 Task: Search one way flight ticket for 1 adult, 1 child, 1 infant in seat in premium economy from Clarksburg: North Central West Virginia Airport (was Harrison-marion Regional) to Fort Wayne: Fort Wayne International Airport on 8-4-2023. Choice of flights is Delta. Number of bags: 1 checked bag. Price is upto 96000. Outbound departure time preference is 18:30.
Action: Mouse moved to (294, 256)
Screenshot: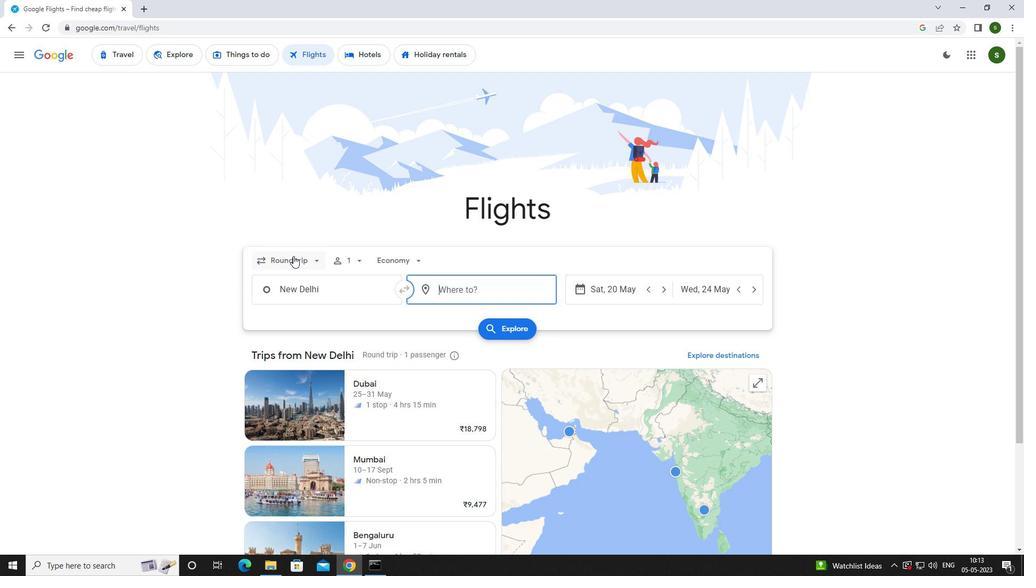 
Action: Mouse pressed left at (294, 256)
Screenshot: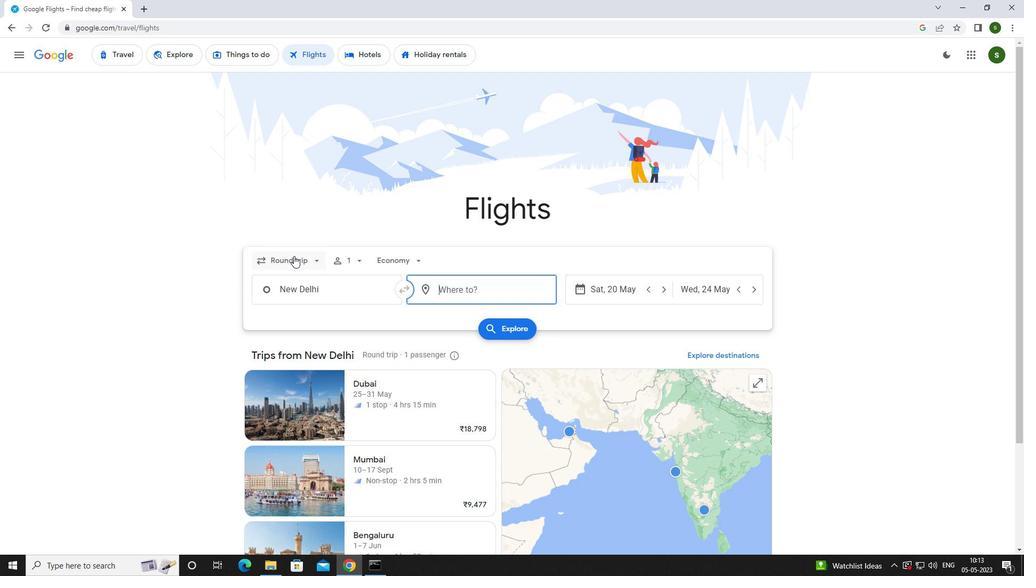 
Action: Mouse moved to (296, 311)
Screenshot: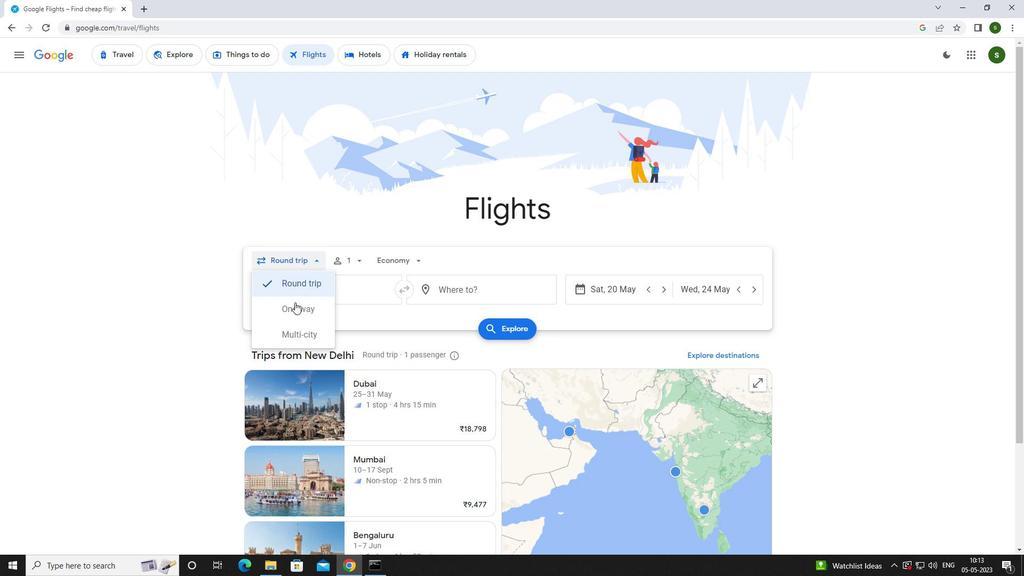 
Action: Mouse pressed left at (296, 311)
Screenshot: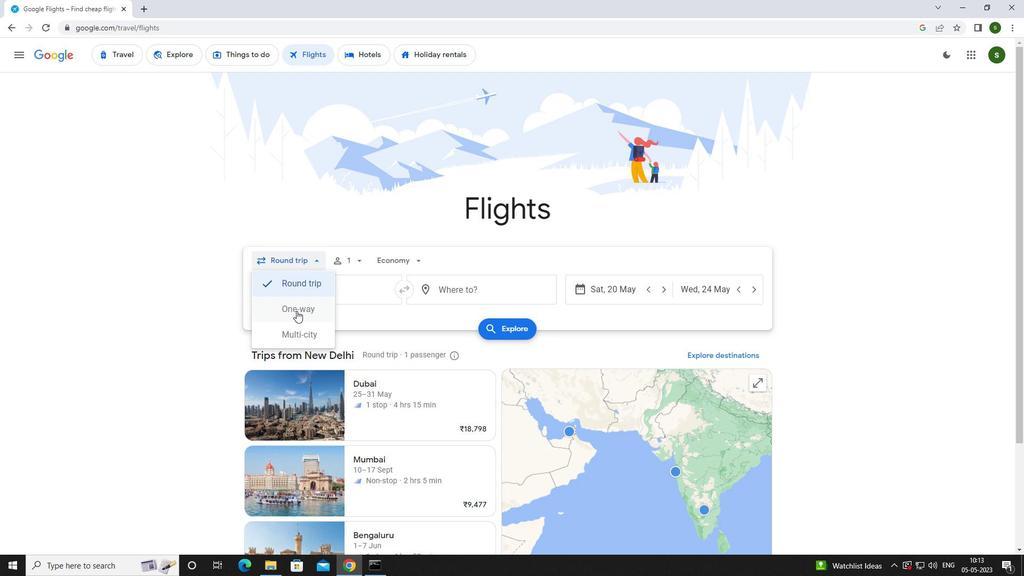 
Action: Mouse moved to (355, 262)
Screenshot: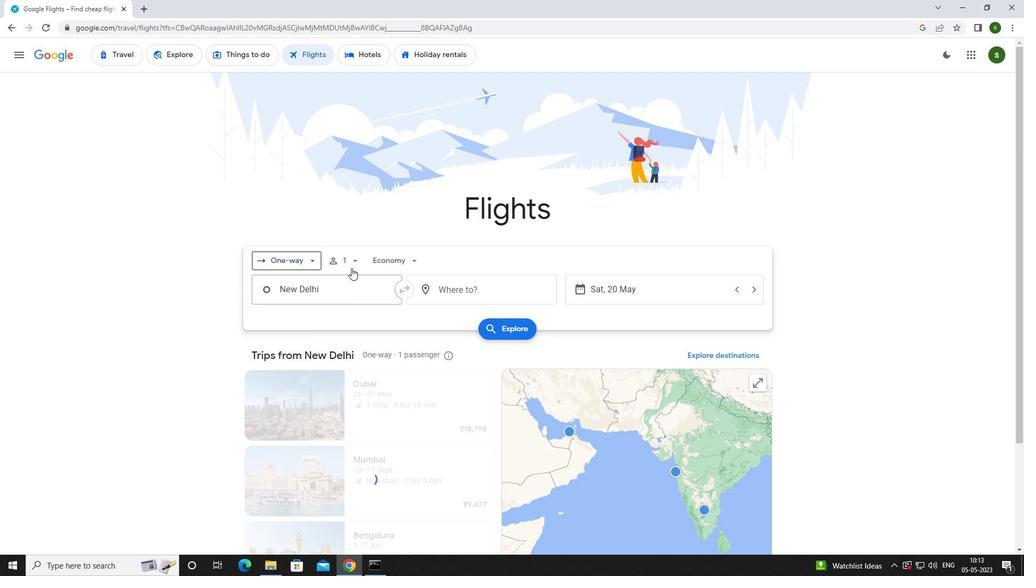 
Action: Mouse pressed left at (355, 262)
Screenshot: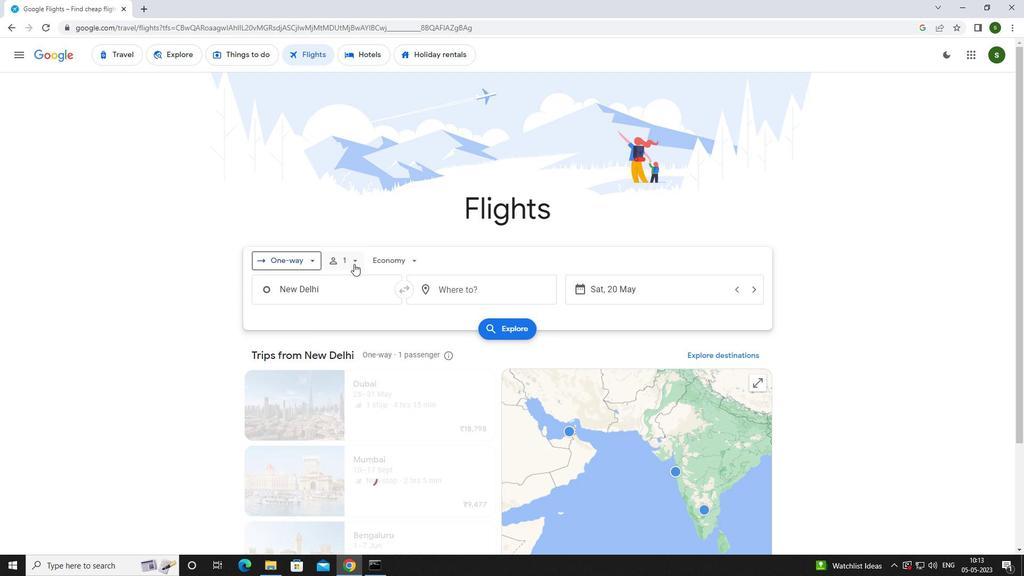 
Action: Mouse moved to (445, 318)
Screenshot: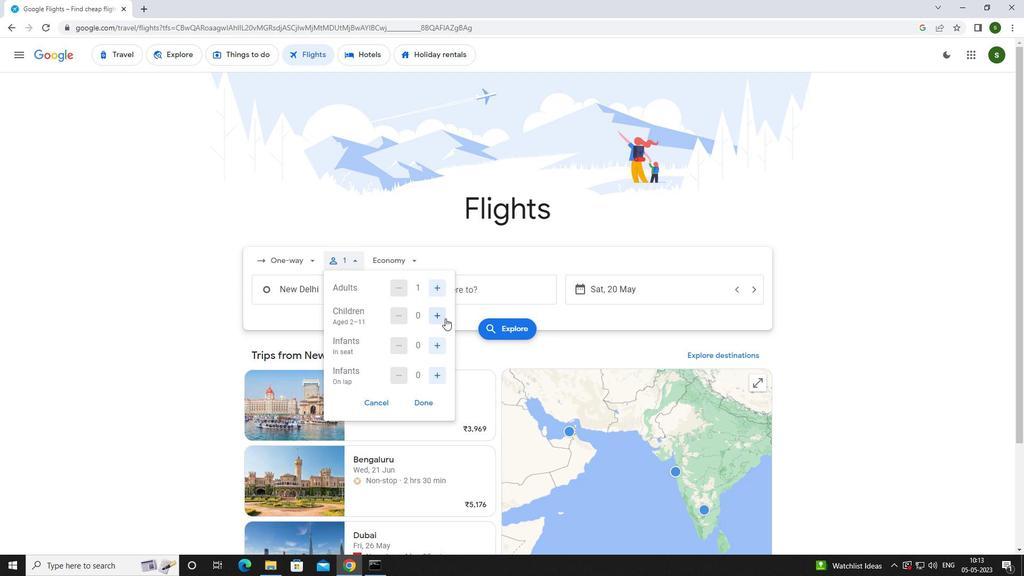 
Action: Mouse pressed left at (445, 318)
Screenshot: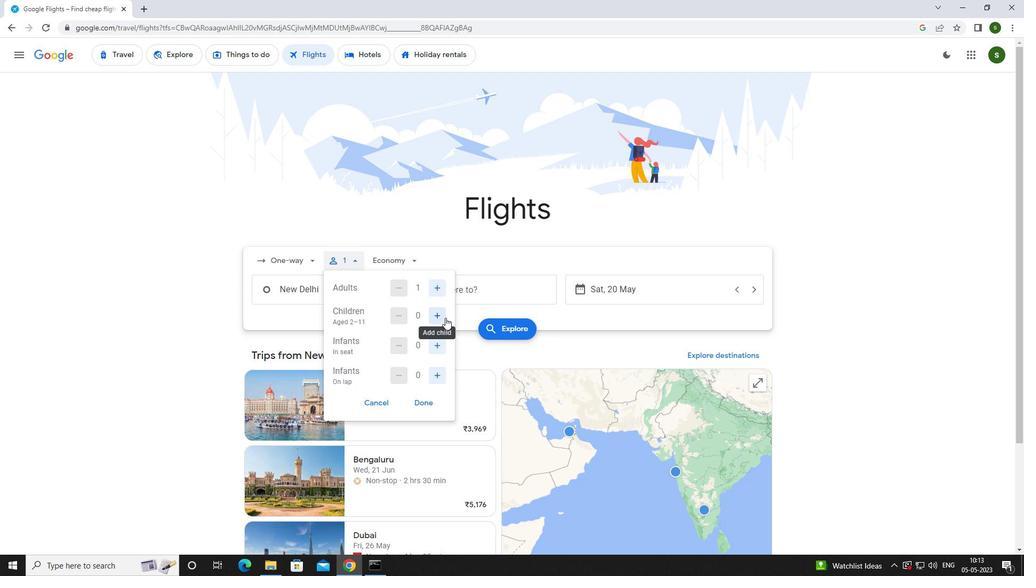 
Action: Mouse moved to (435, 347)
Screenshot: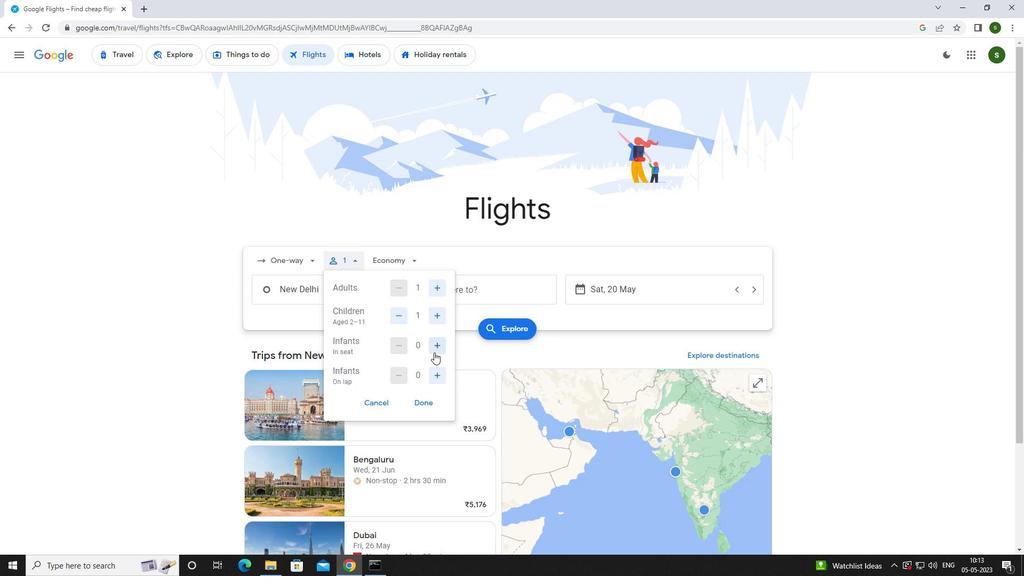 
Action: Mouse pressed left at (435, 347)
Screenshot: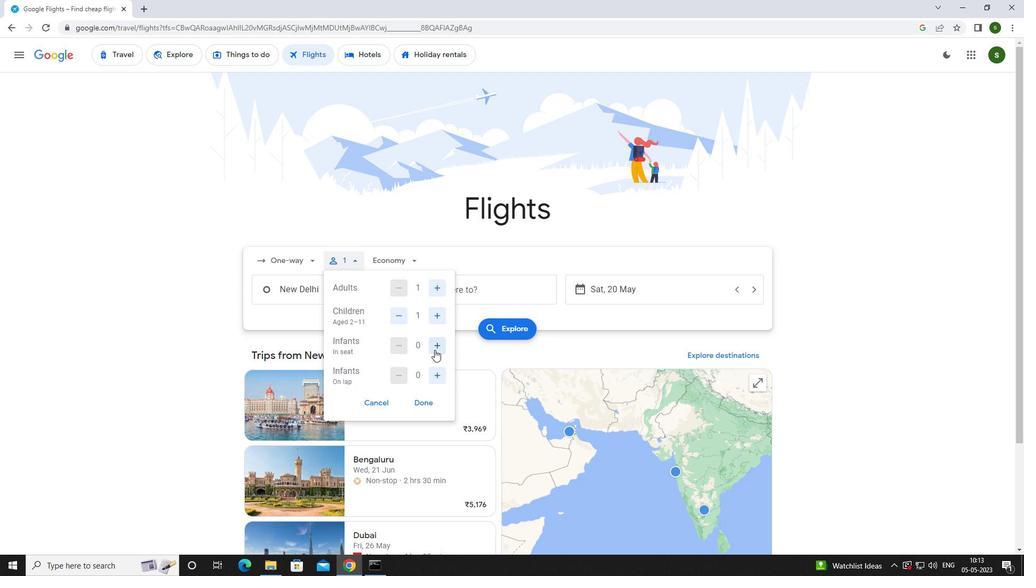 
Action: Mouse moved to (409, 257)
Screenshot: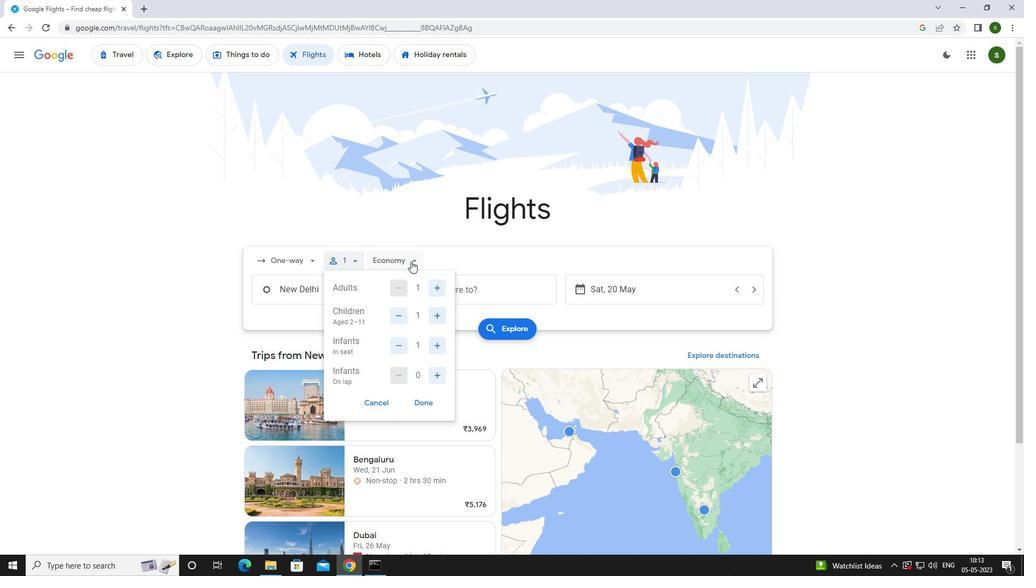 
Action: Mouse pressed left at (409, 257)
Screenshot: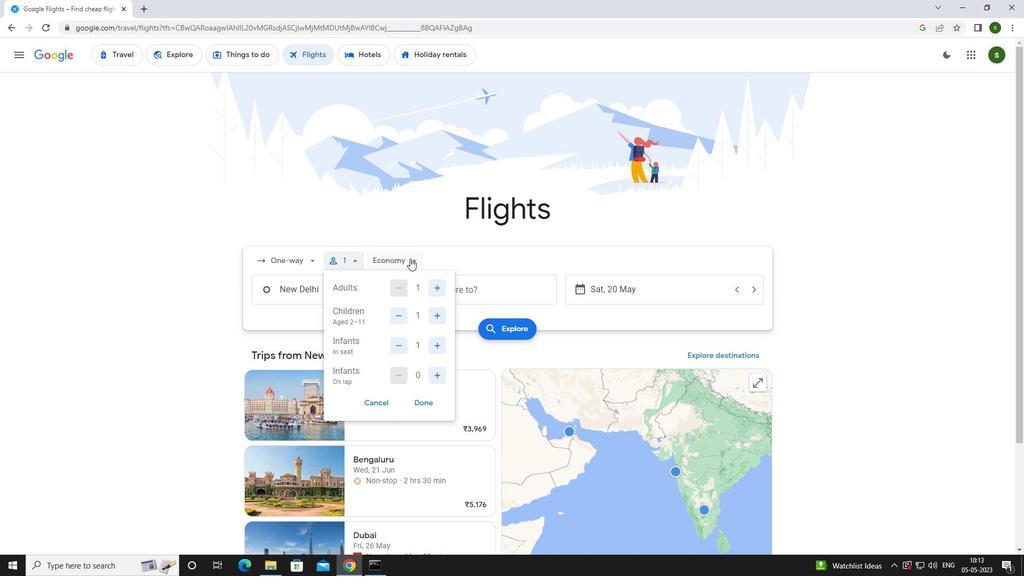 
Action: Mouse moved to (417, 313)
Screenshot: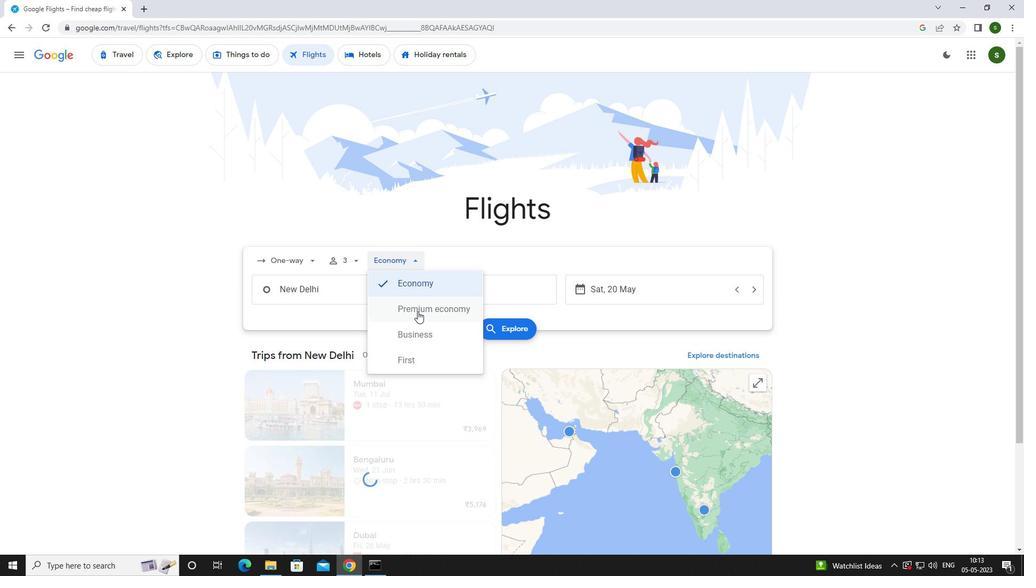
Action: Mouse pressed left at (417, 313)
Screenshot: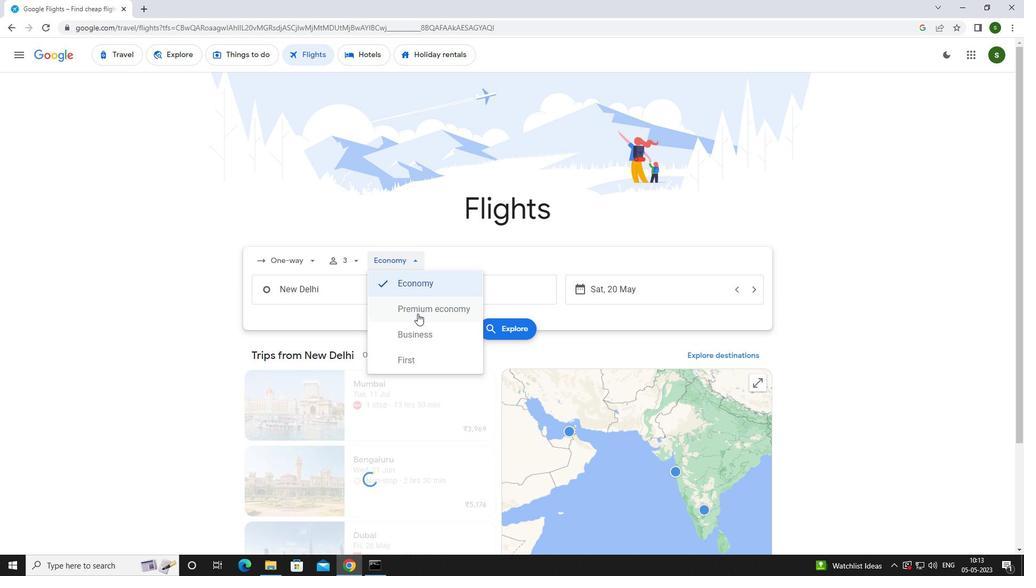 
Action: Mouse moved to (373, 291)
Screenshot: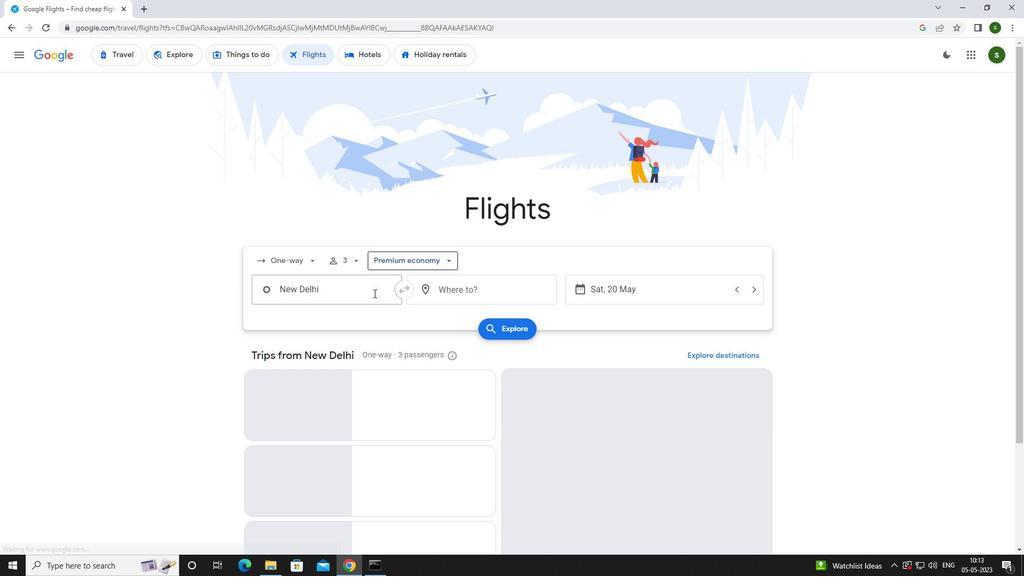 
Action: Mouse pressed left at (373, 291)
Screenshot: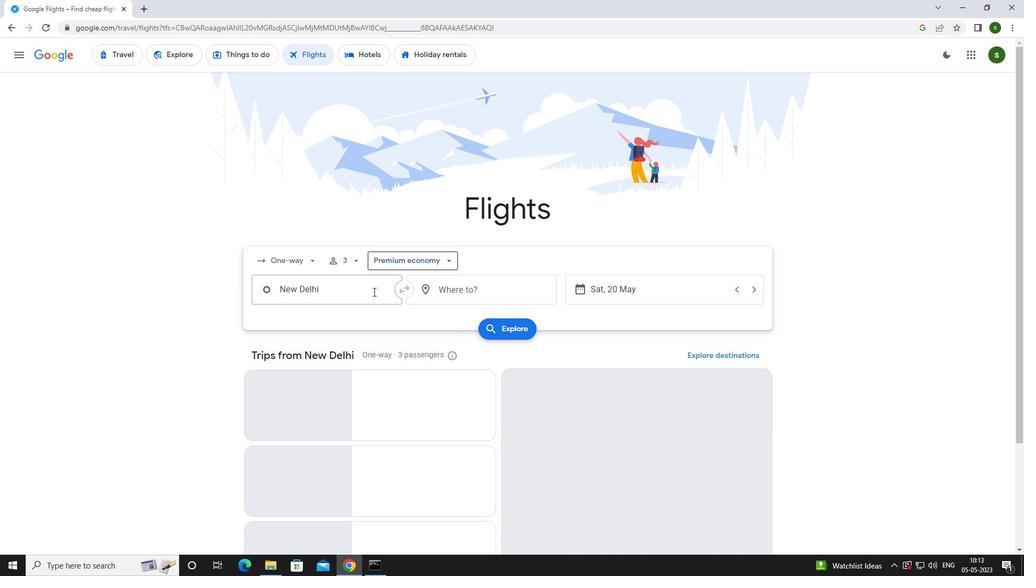 
Action: Key pressed <Key.caps_lock>n<Key.caps_lock>orth<Key.space><Key.caps_lock>c<Key.caps_lock>entral<Key.space>
Screenshot: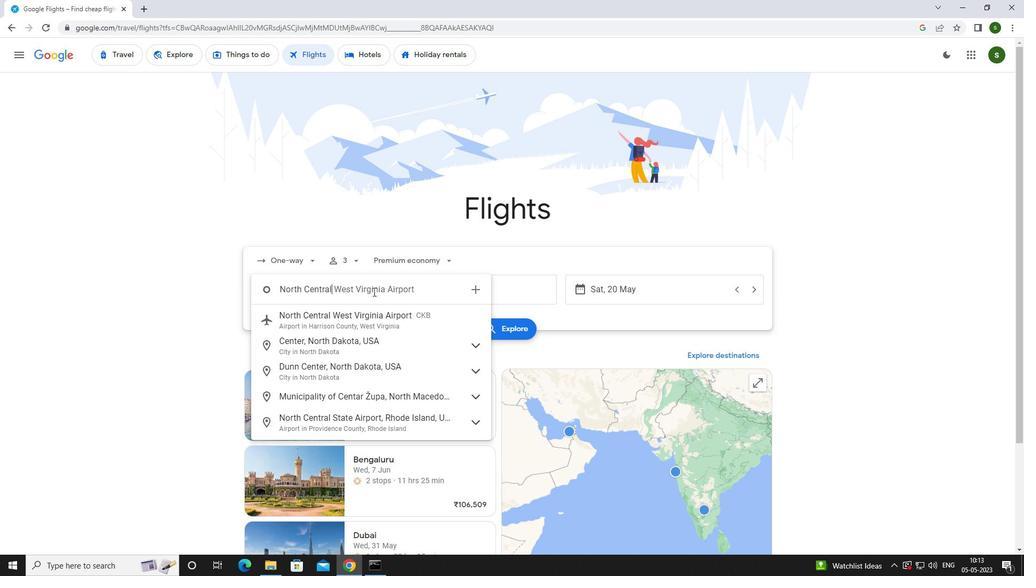 
Action: Mouse moved to (363, 316)
Screenshot: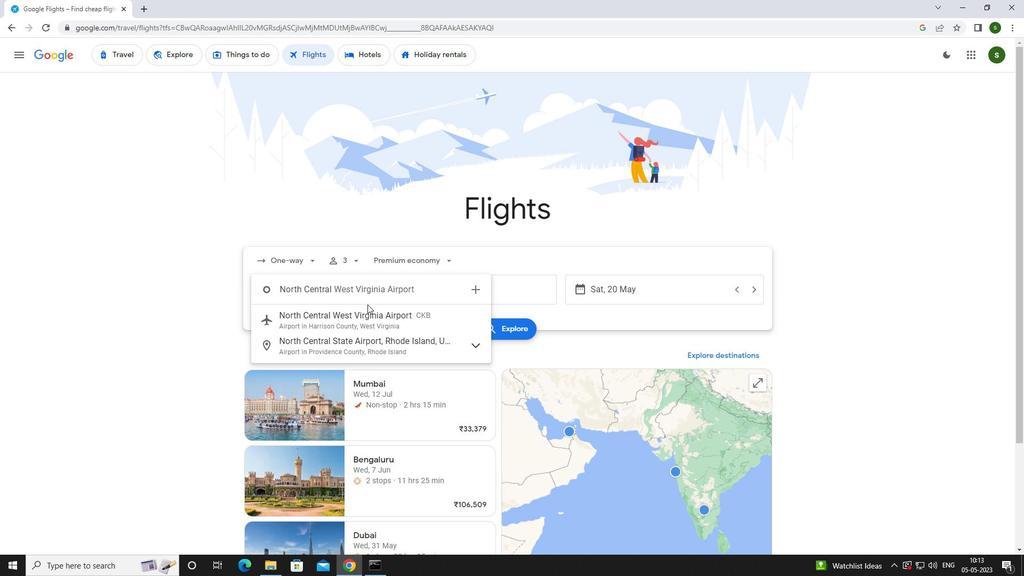 
Action: Mouse pressed left at (363, 316)
Screenshot: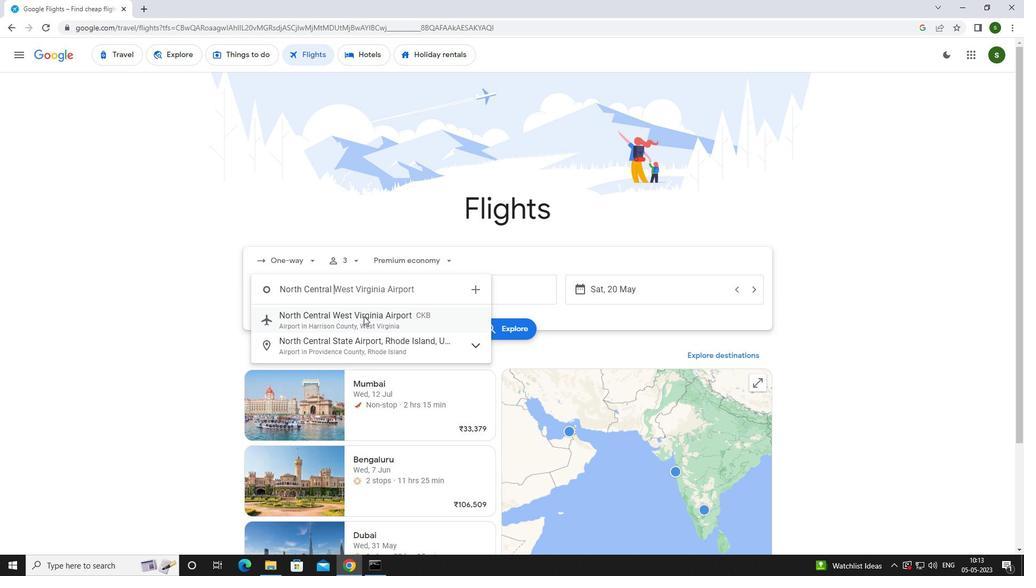 
Action: Mouse moved to (451, 291)
Screenshot: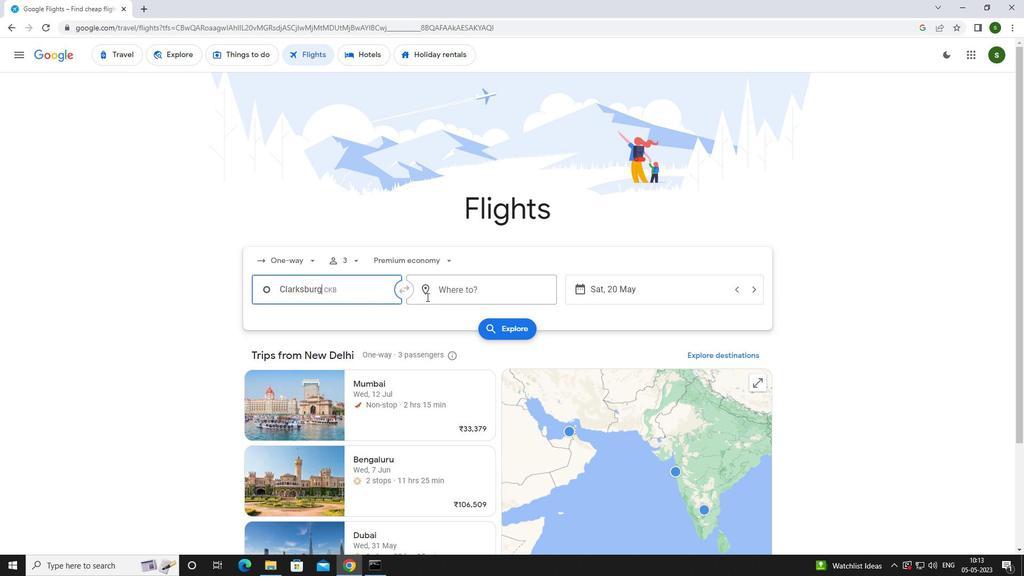 
Action: Mouse pressed left at (451, 291)
Screenshot: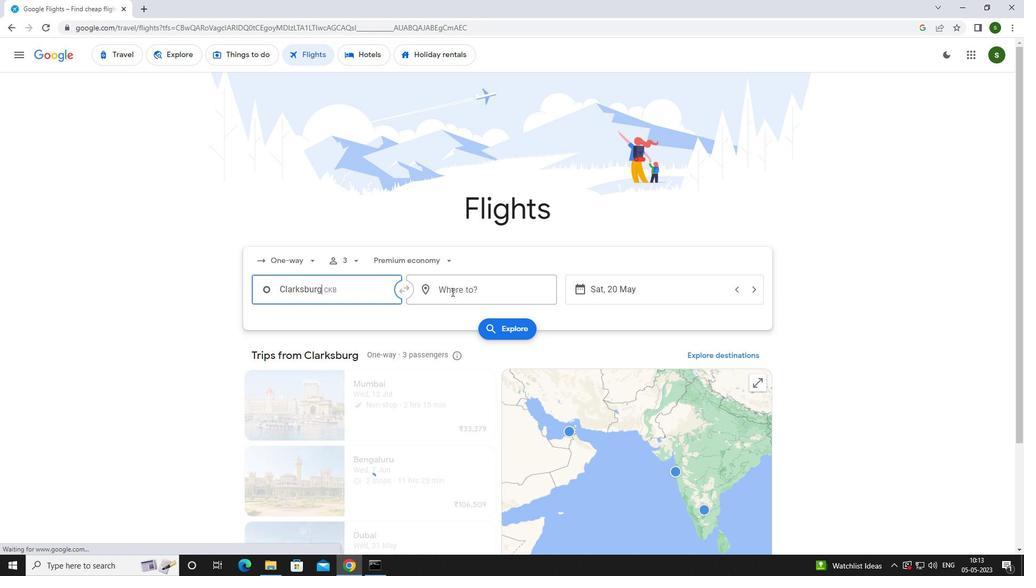 
Action: Key pressed <Key.caps_lock>f<Key.caps_lock>ort<Key.space><Key.caps_lock>w<Key.caps_lock>Ayn
Screenshot: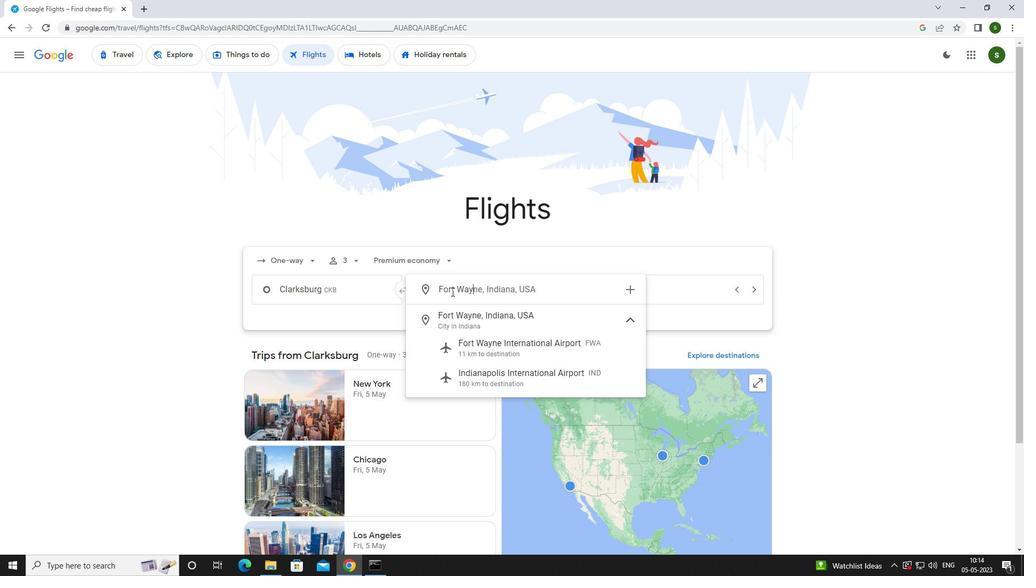 
Action: Mouse moved to (472, 341)
Screenshot: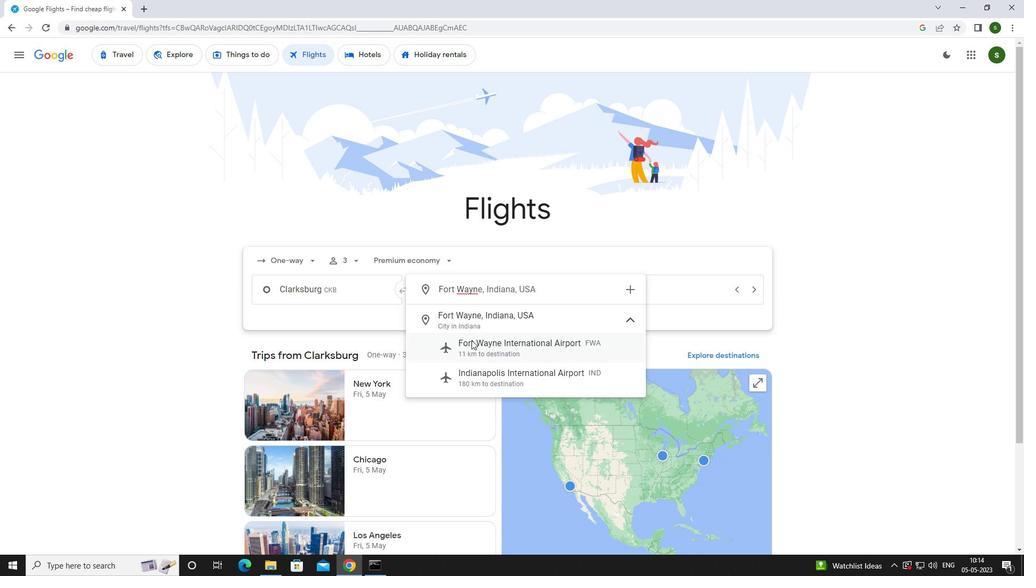 
Action: Mouse pressed left at (472, 341)
Screenshot: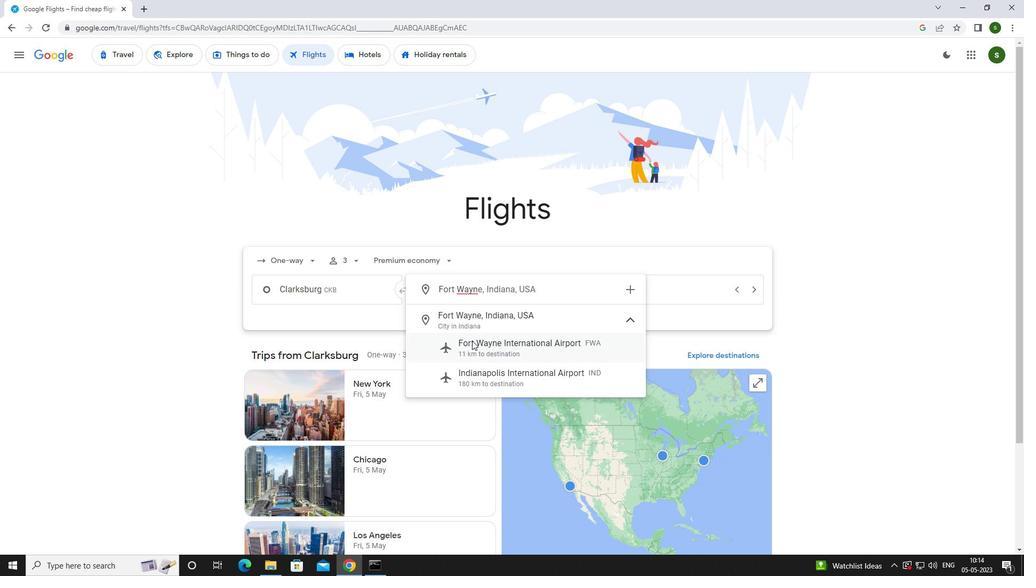 
Action: Mouse moved to (646, 290)
Screenshot: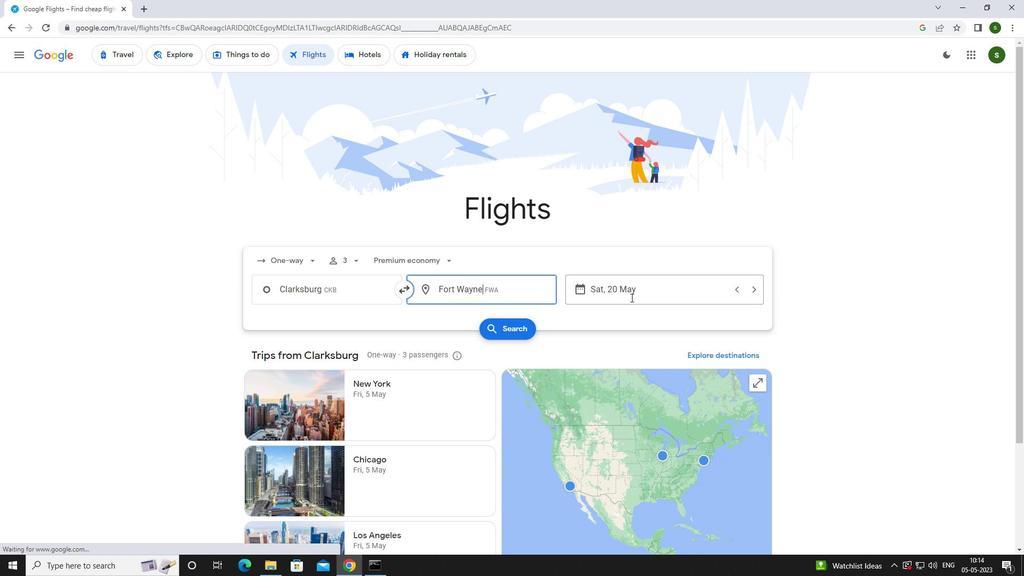 
Action: Mouse pressed left at (646, 290)
Screenshot: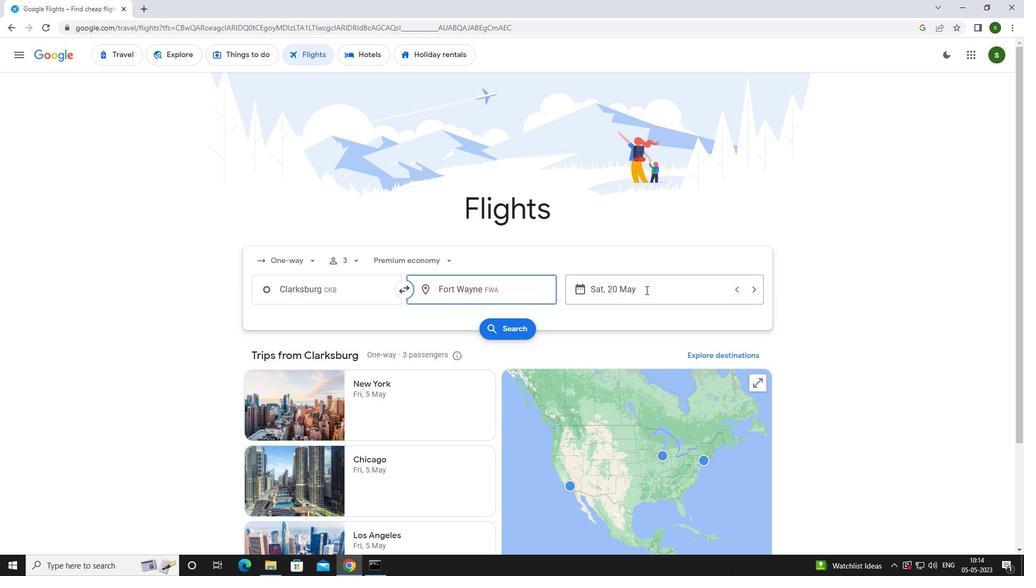 
Action: Mouse moved to (771, 405)
Screenshot: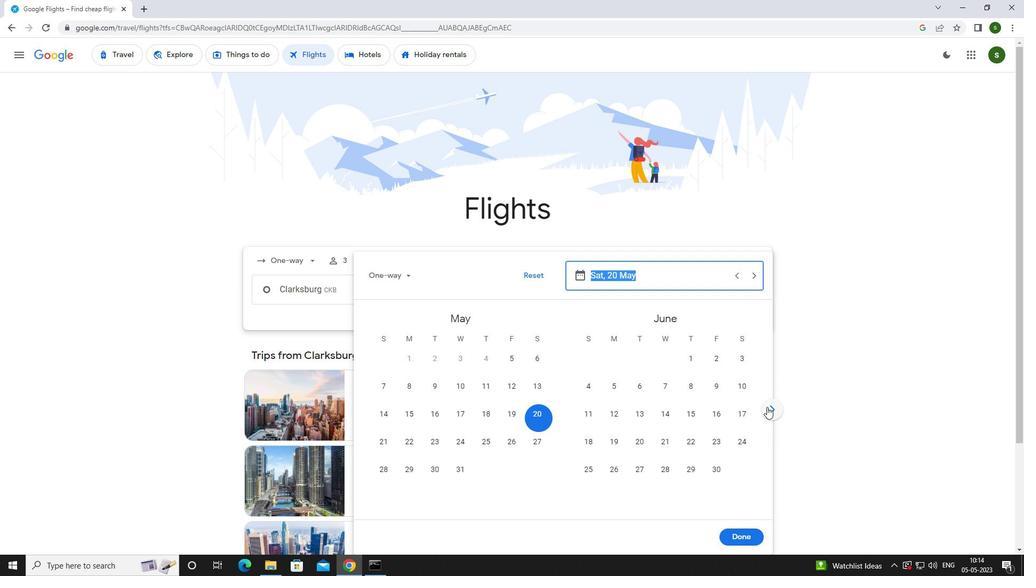 
Action: Mouse pressed left at (771, 405)
Screenshot: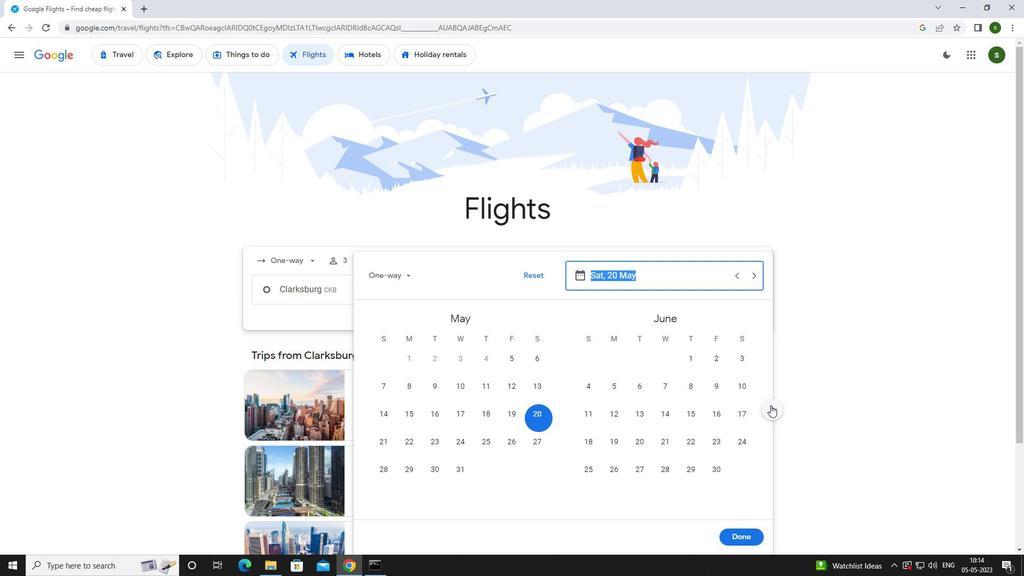 
Action: Mouse pressed left at (771, 405)
Screenshot: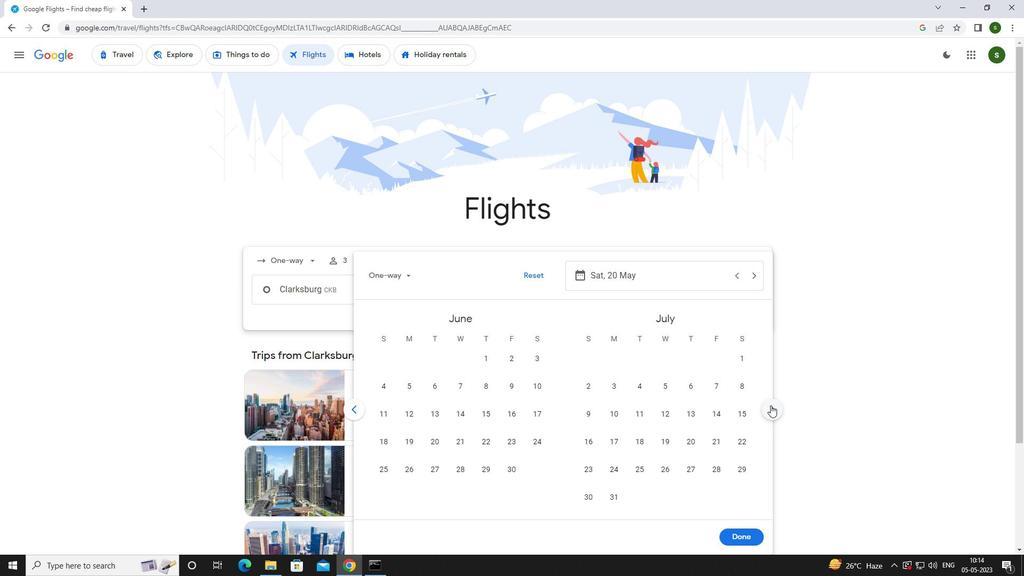 
Action: Mouse moved to (640, 385)
Screenshot: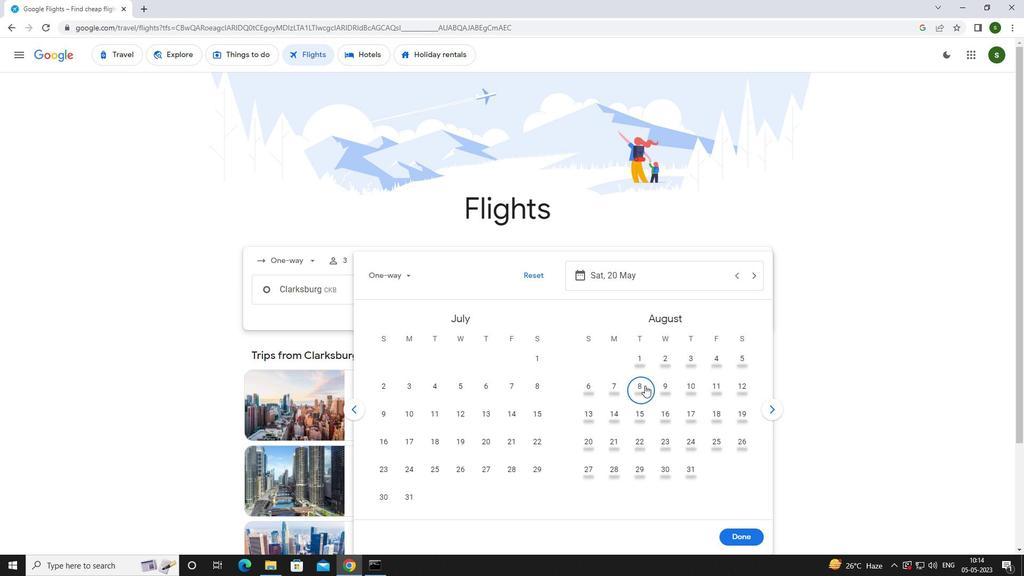 
Action: Mouse pressed left at (640, 385)
Screenshot: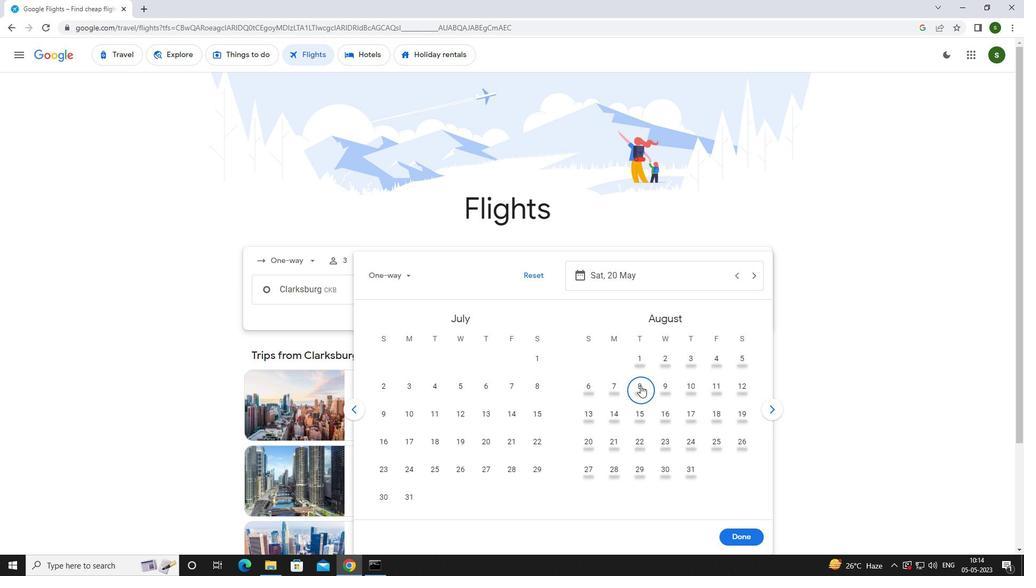 
Action: Mouse moved to (732, 532)
Screenshot: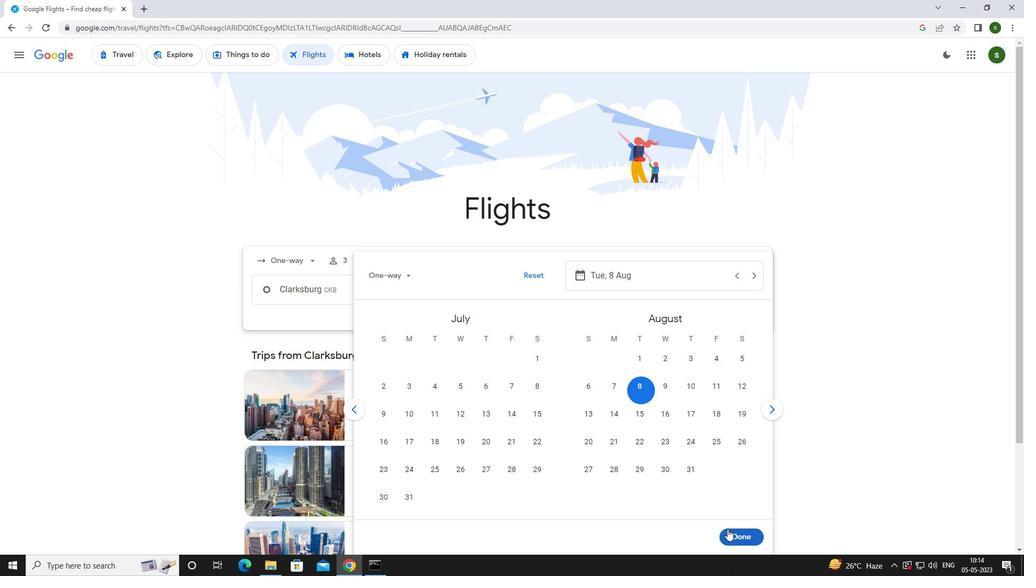 
Action: Mouse pressed left at (732, 532)
Screenshot: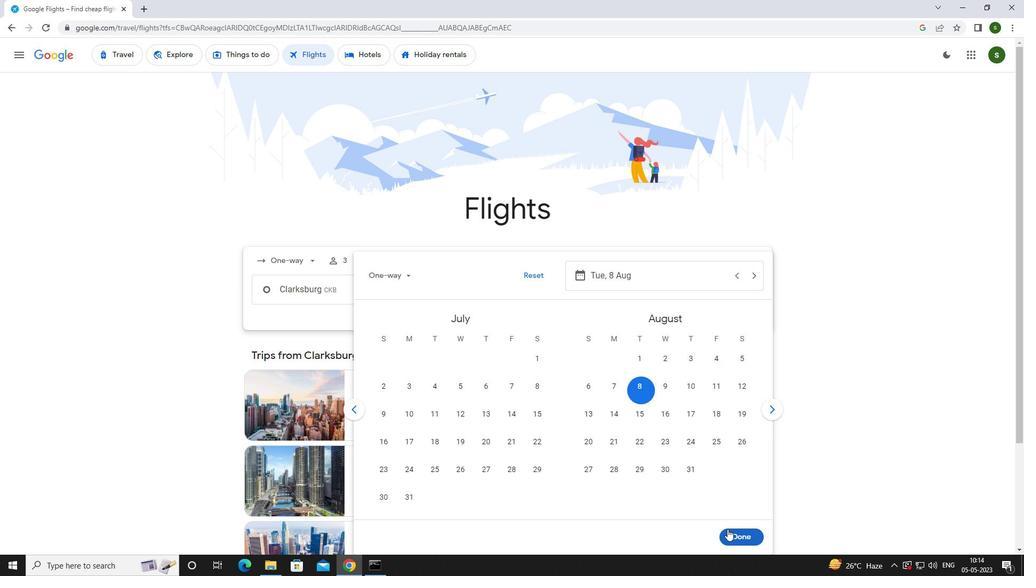 
Action: Mouse moved to (505, 334)
Screenshot: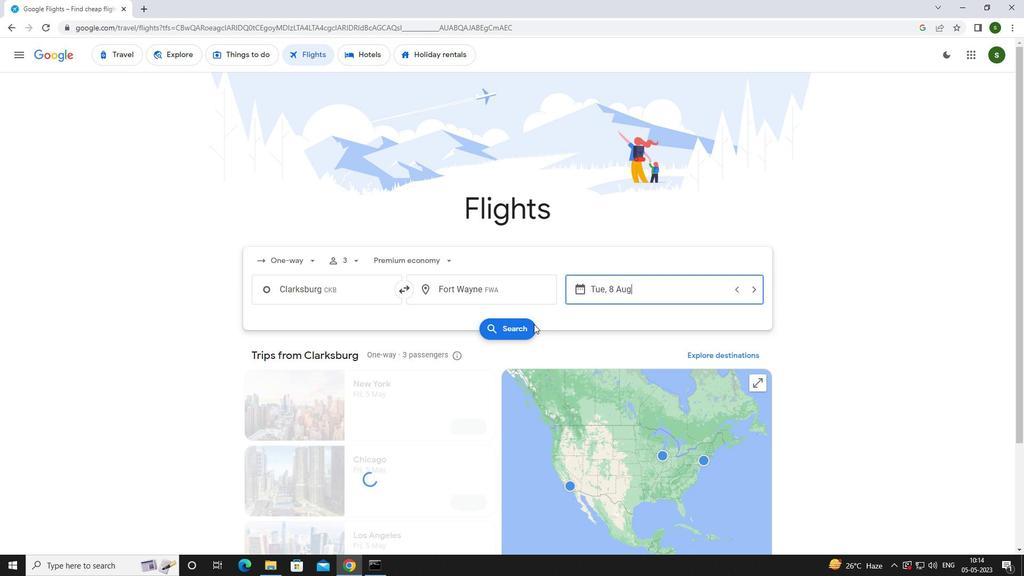 
Action: Mouse pressed left at (505, 334)
Screenshot: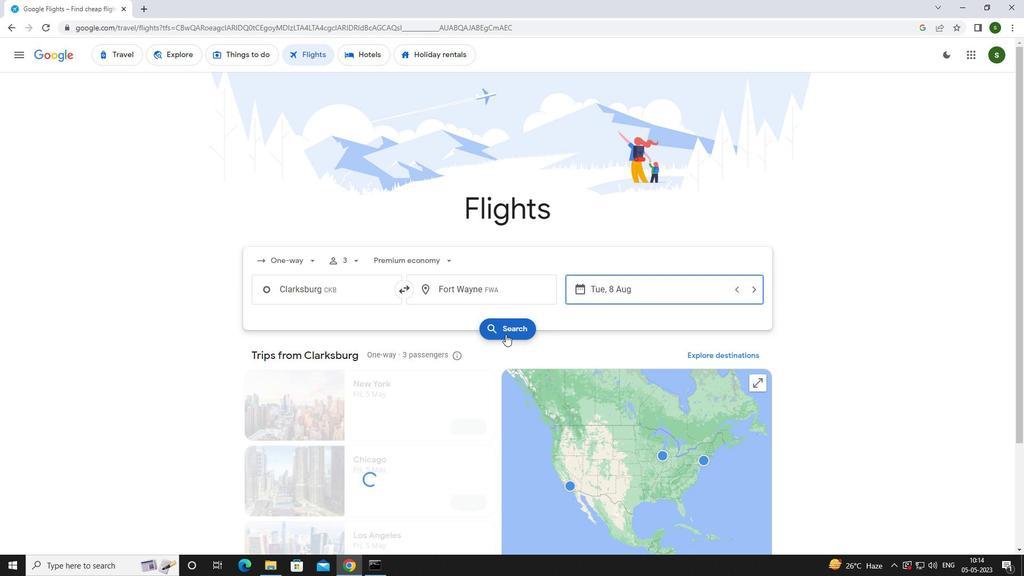 
Action: Mouse moved to (272, 154)
Screenshot: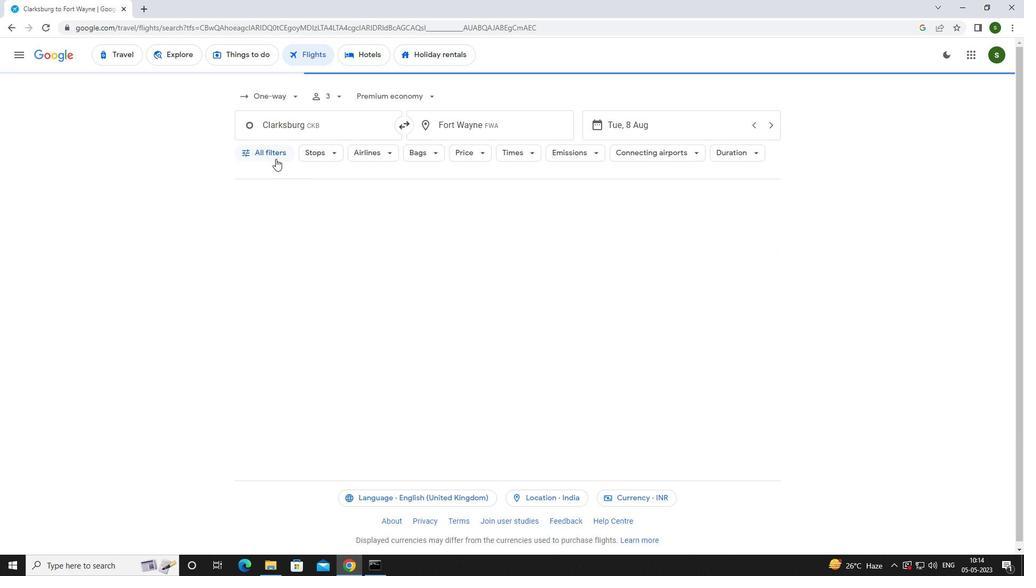 
Action: Mouse pressed left at (272, 154)
Screenshot: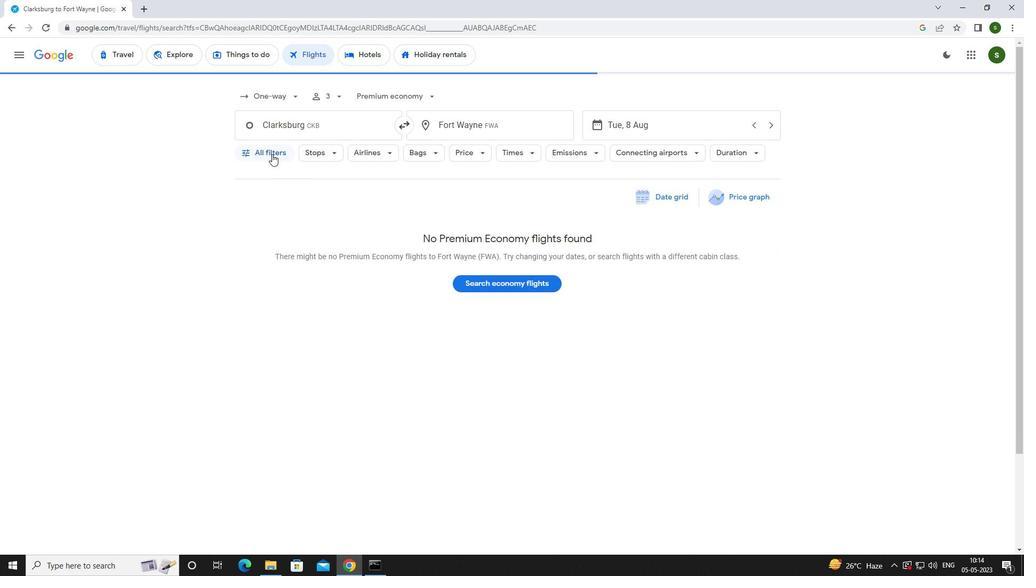 
Action: Mouse moved to (401, 376)
Screenshot: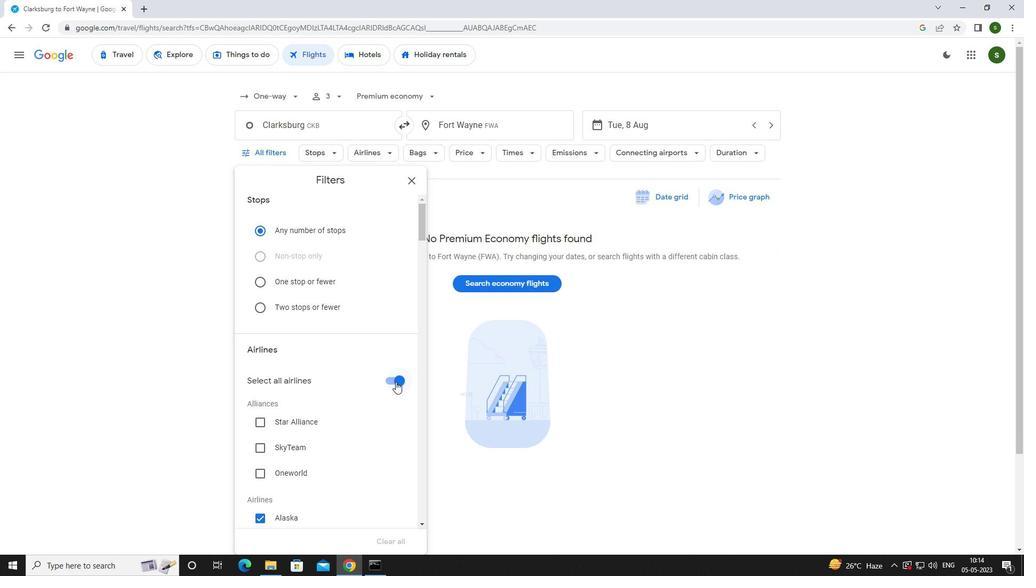 
Action: Mouse pressed left at (401, 376)
Screenshot: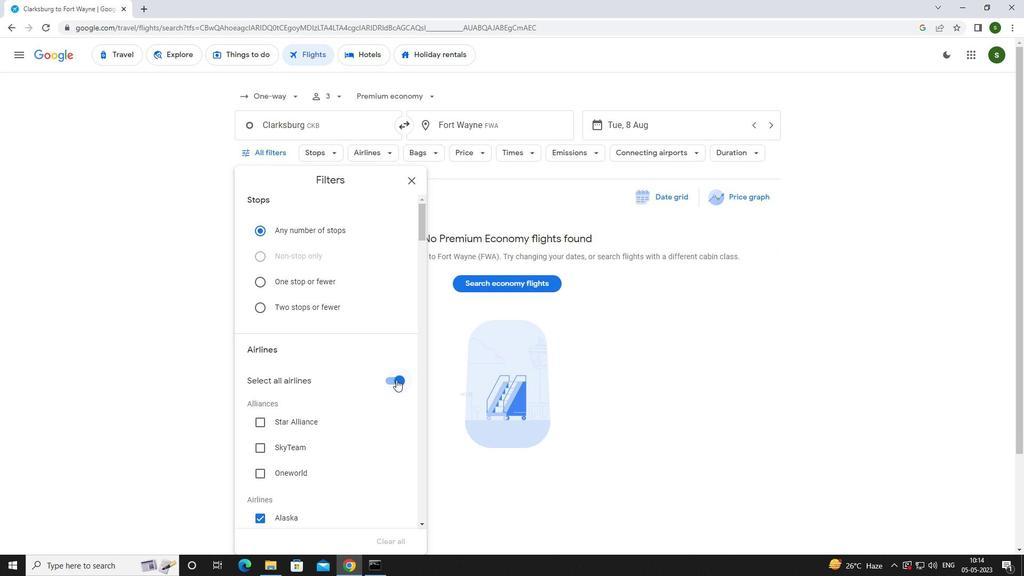 
Action: Mouse moved to (395, 373)
Screenshot: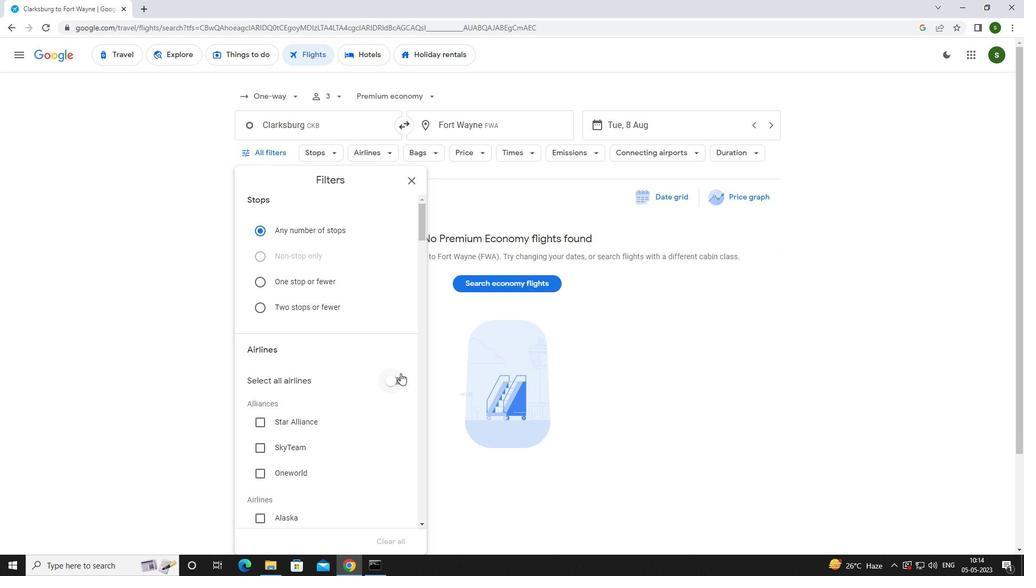 
Action: Mouse scrolled (395, 372) with delta (0, 0)
Screenshot: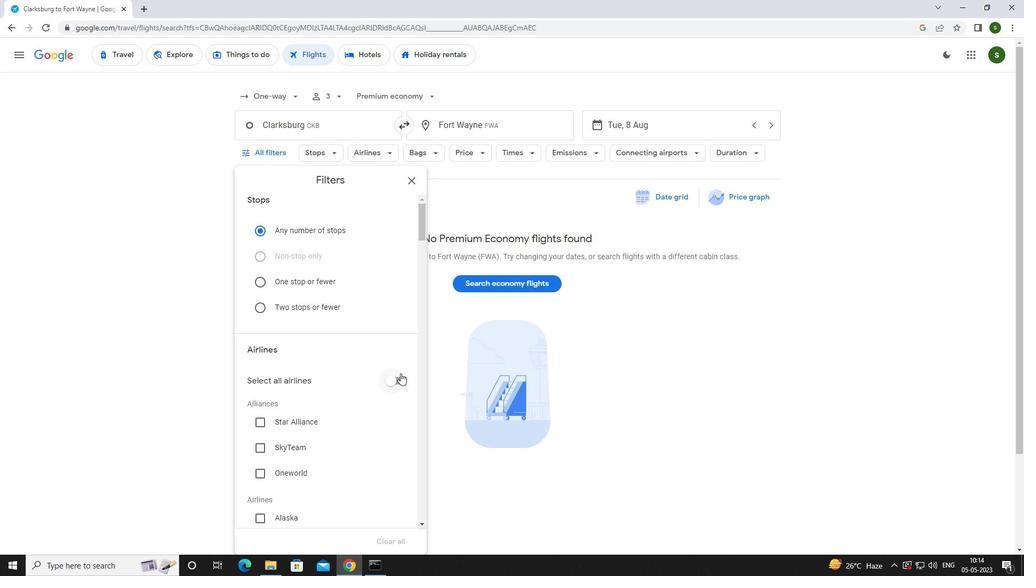 
Action: Mouse moved to (394, 373)
Screenshot: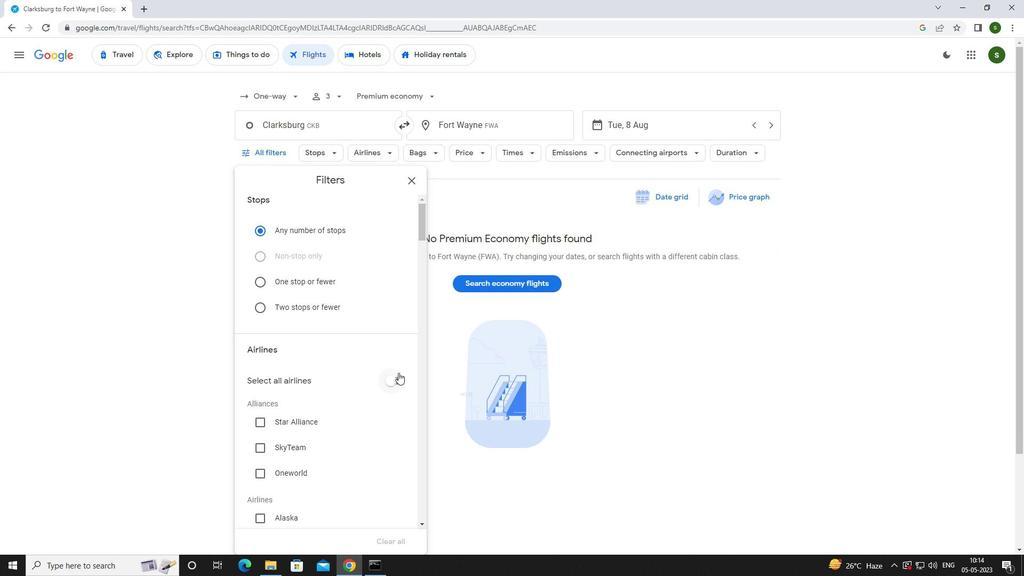 
Action: Mouse scrolled (394, 372) with delta (0, 0)
Screenshot: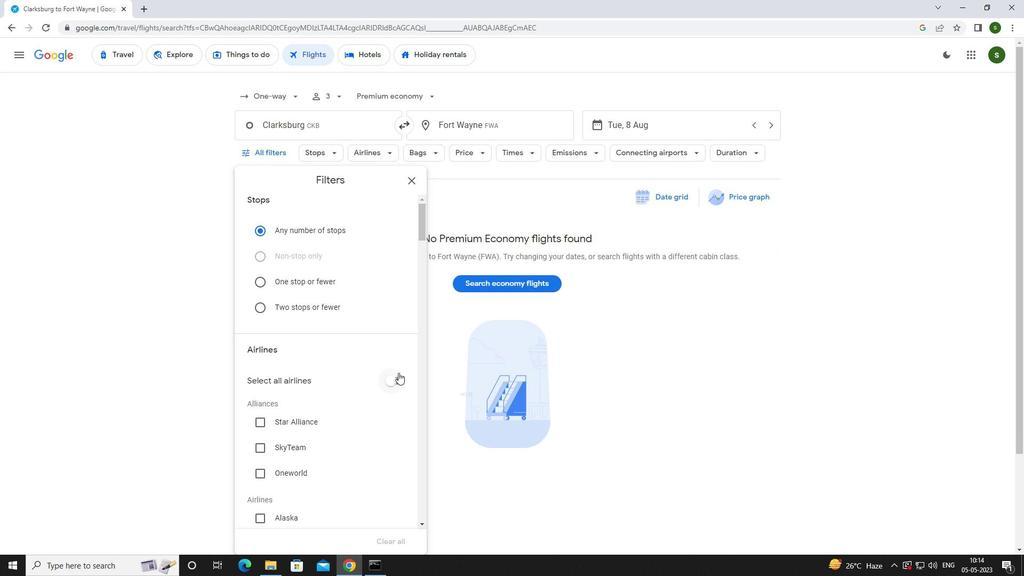 
Action: Mouse moved to (392, 371)
Screenshot: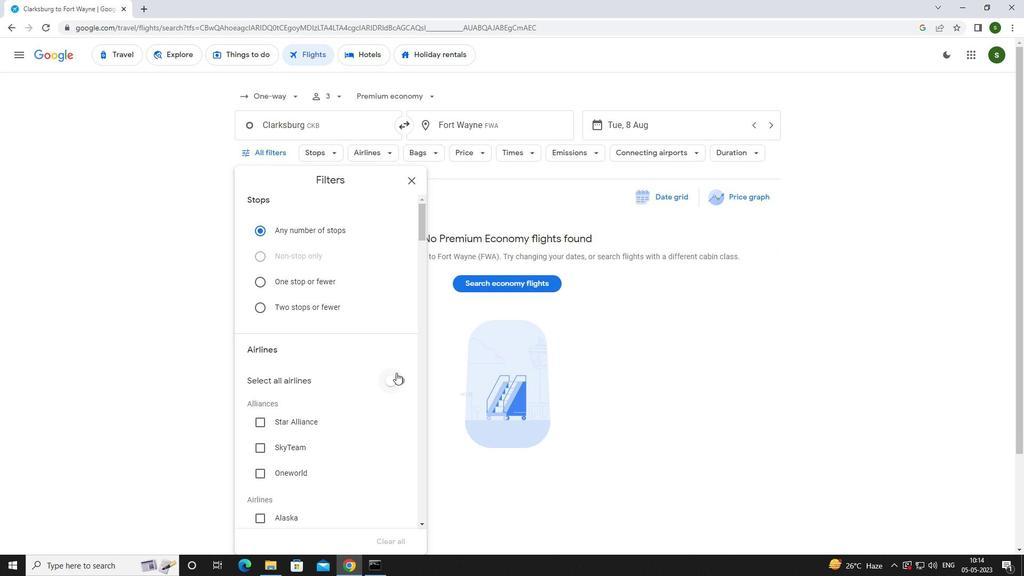 
Action: Mouse scrolled (392, 370) with delta (0, 0)
Screenshot: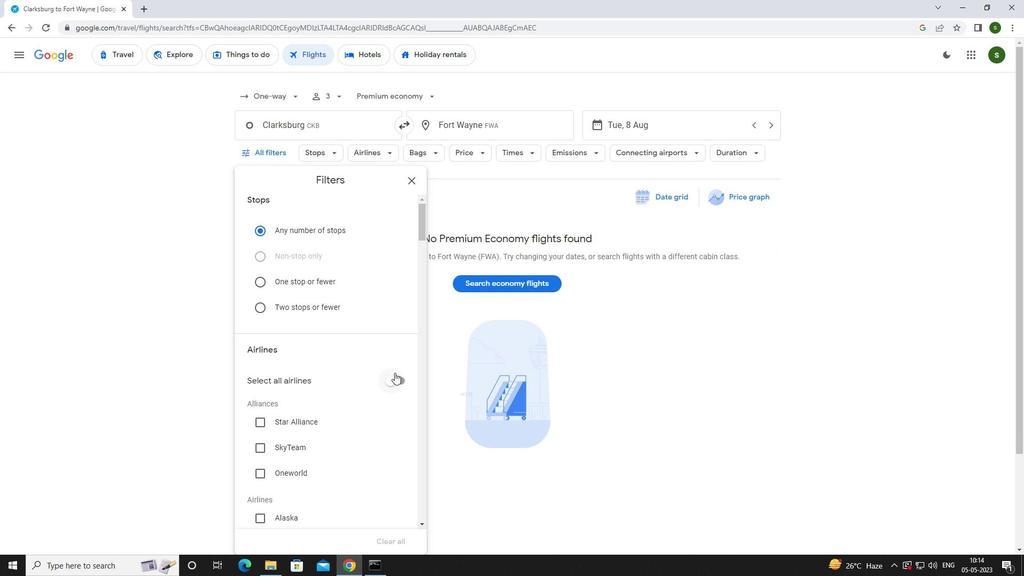 
Action: Mouse moved to (392, 370)
Screenshot: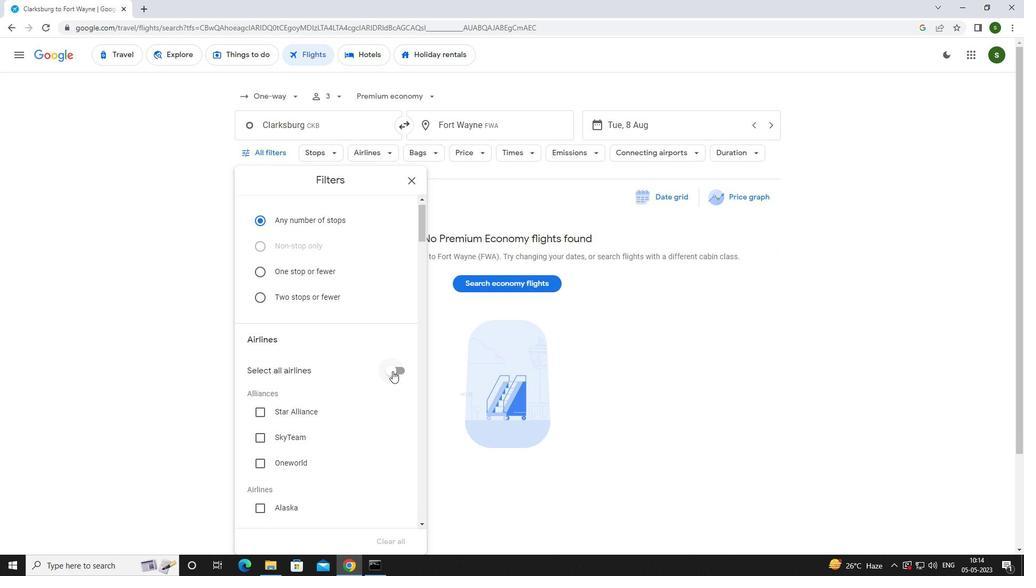 
Action: Mouse scrolled (392, 369) with delta (0, 0)
Screenshot: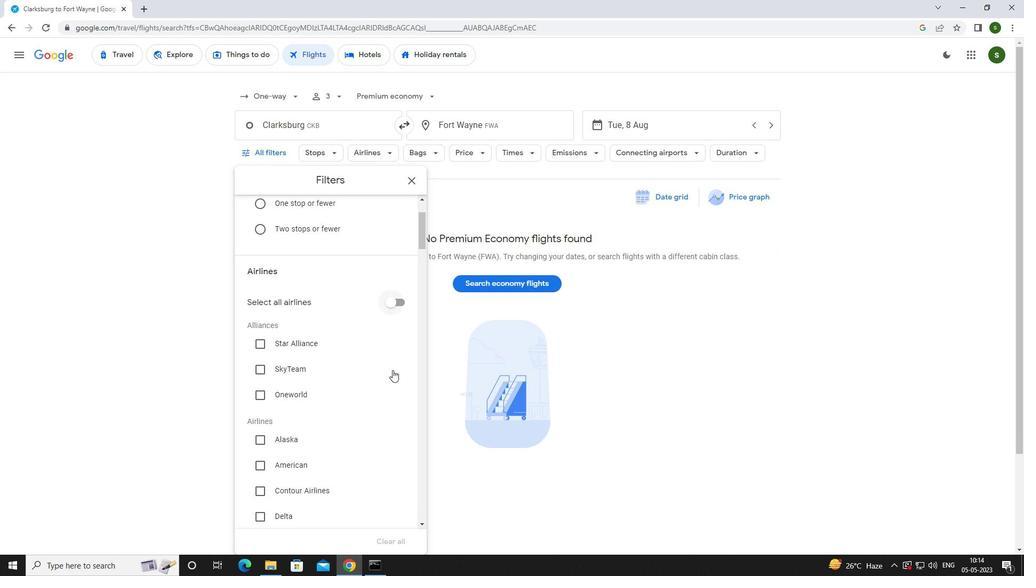 
Action: Mouse moved to (270, 381)
Screenshot: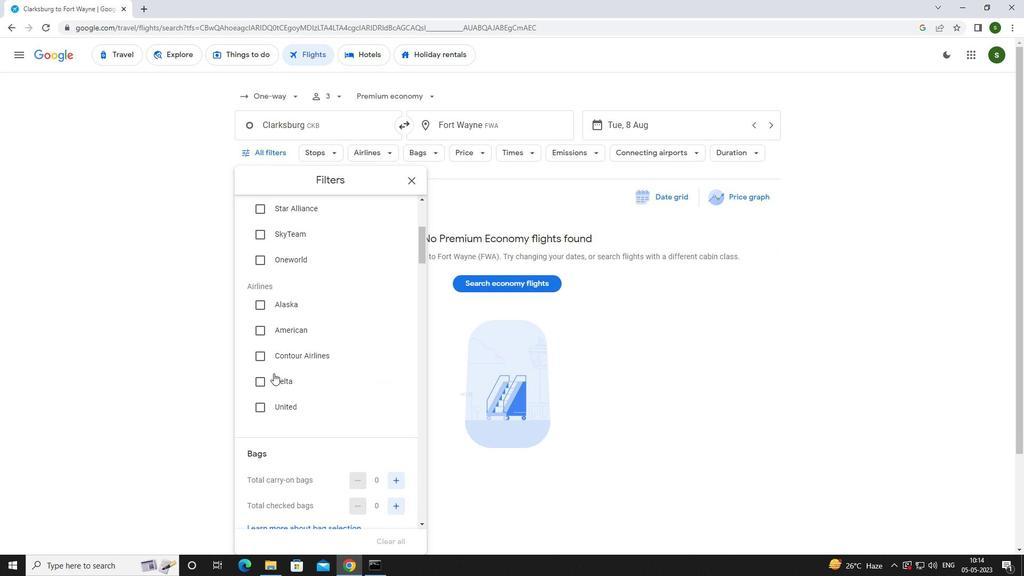 
Action: Mouse pressed left at (270, 381)
Screenshot: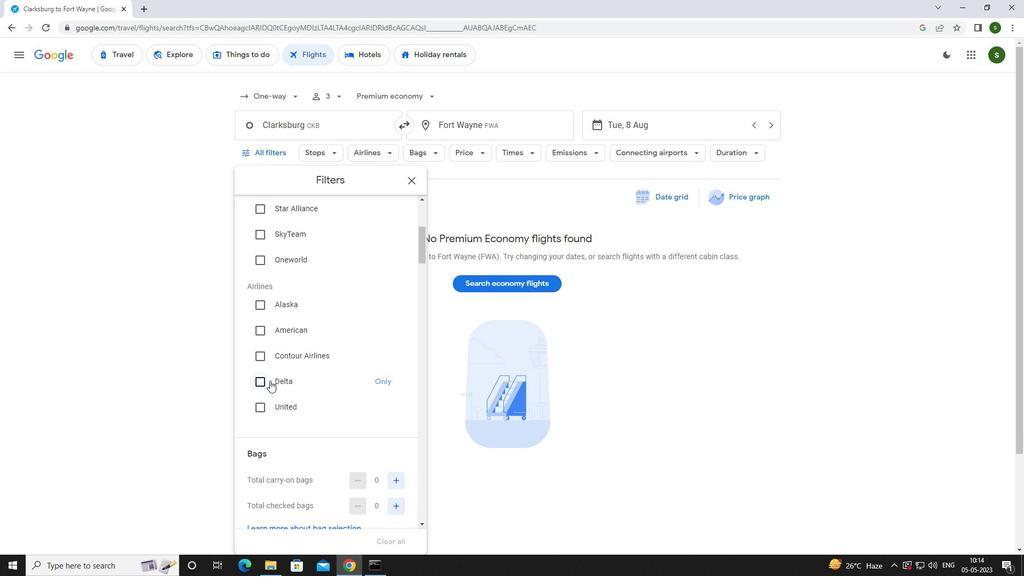 
Action: Mouse moved to (270, 381)
Screenshot: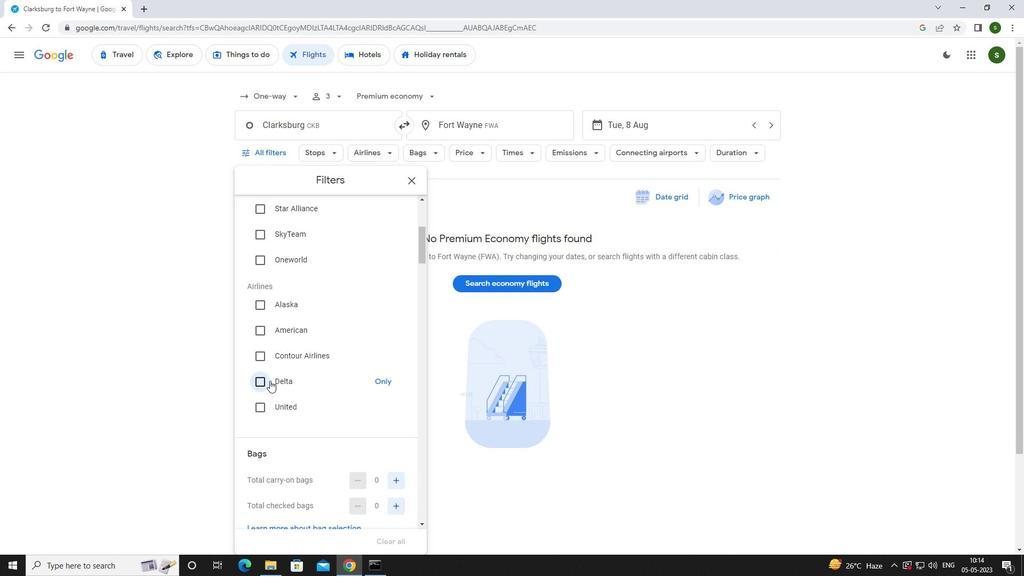 
Action: Mouse scrolled (270, 380) with delta (0, 0)
Screenshot: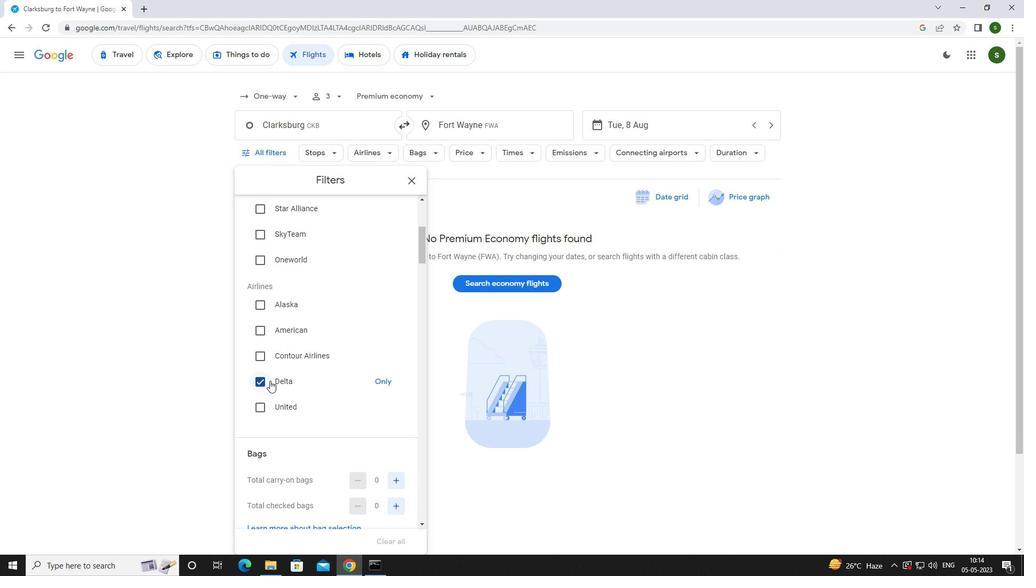 
Action: Mouse scrolled (270, 380) with delta (0, 0)
Screenshot: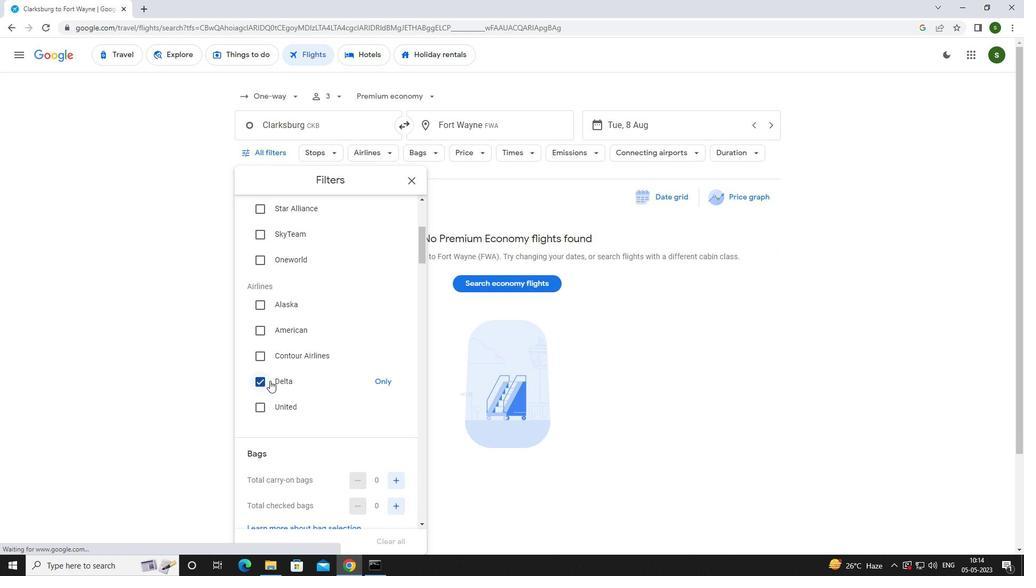 
Action: Mouse moved to (395, 397)
Screenshot: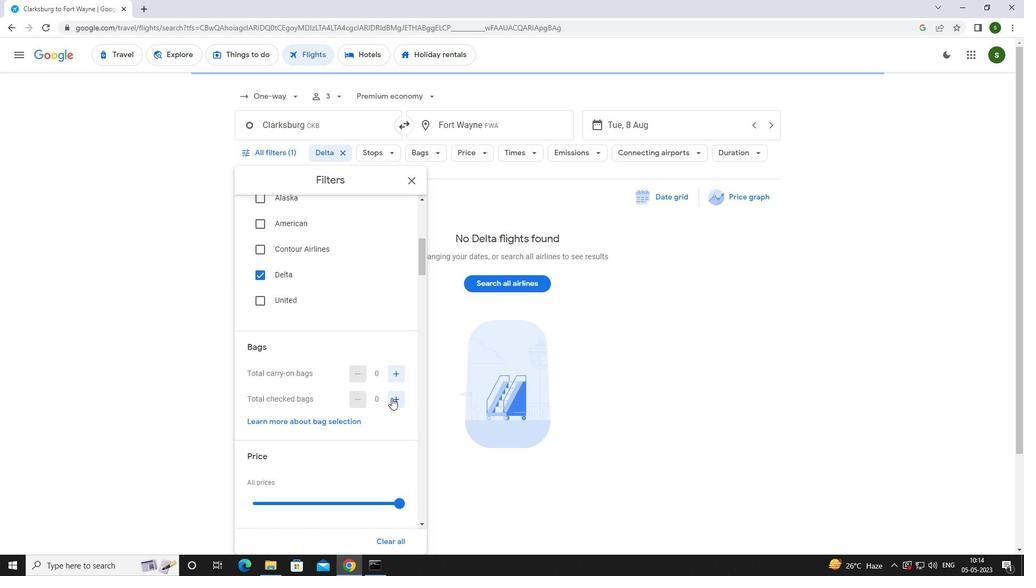 
Action: Mouse pressed left at (395, 397)
Screenshot: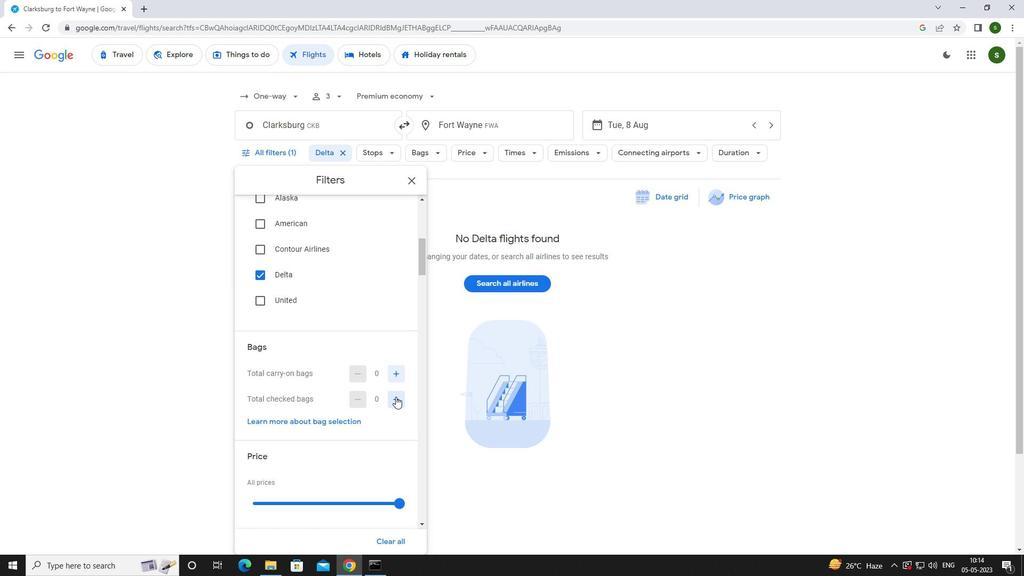 
Action: Mouse scrolled (395, 396) with delta (0, 0)
Screenshot: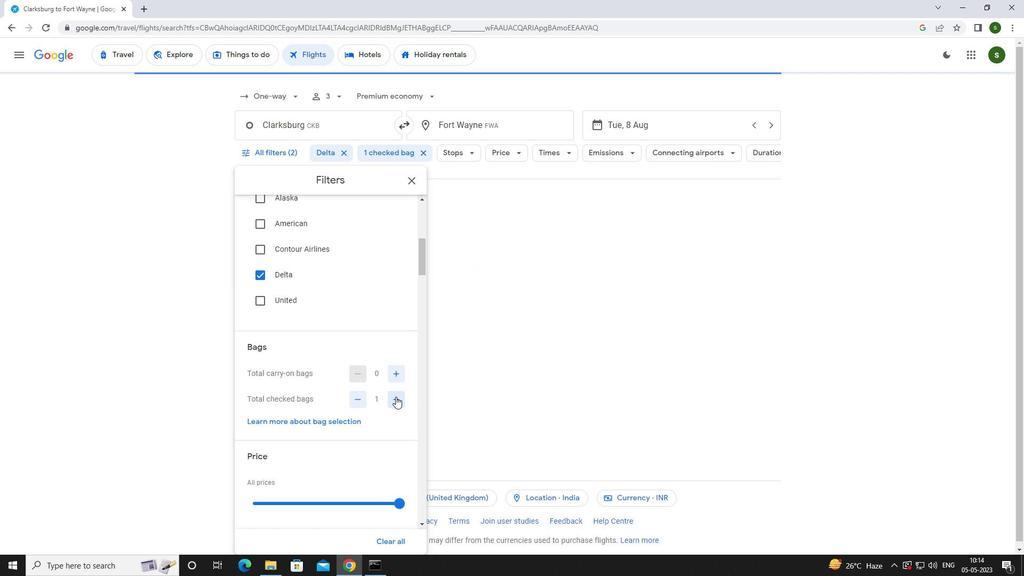 
Action: Mouse scrolled (395, 396) with delta (0, 0)
Screenshot: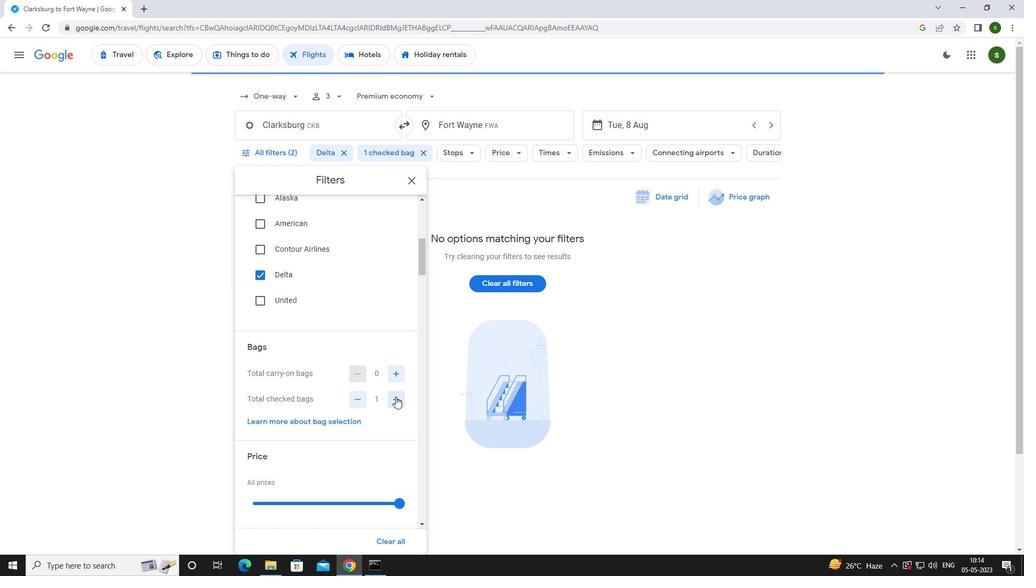 
Action: Mouse moved to (396, 395)
Screenshot: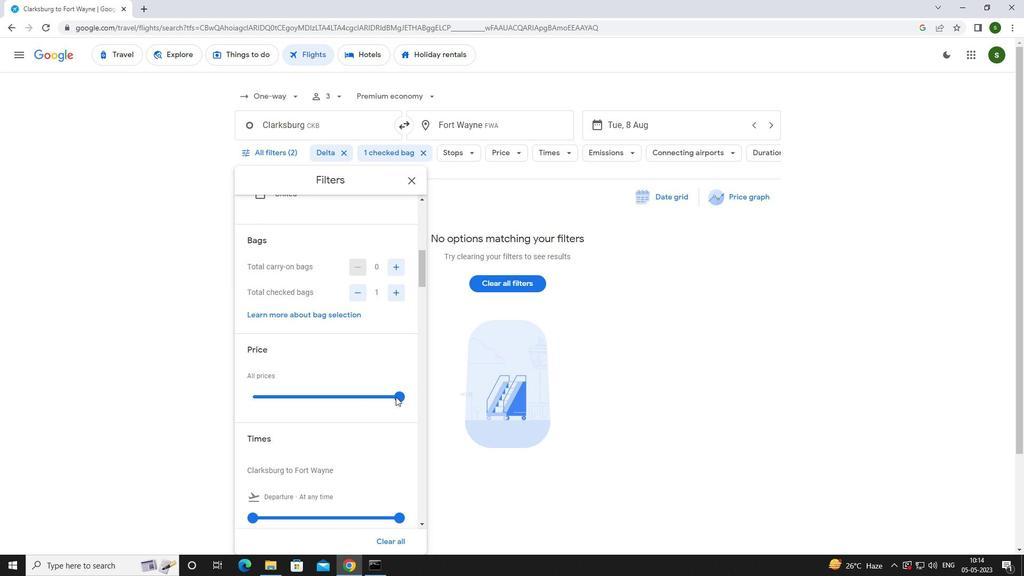 
Action: Mouse pressed left at (396, 395)
Screenshot: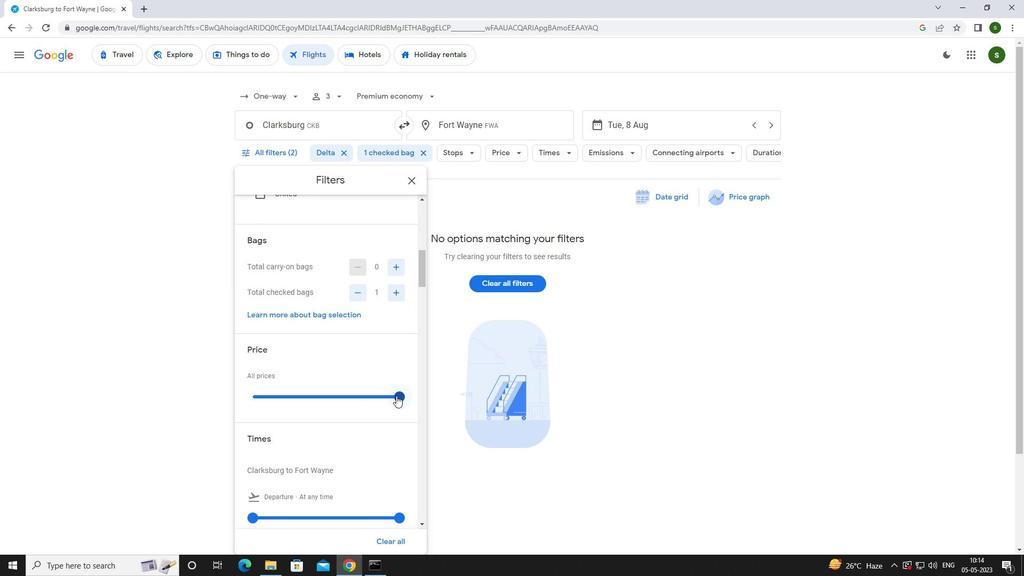 
Action: Mouse scrolled (396, 395) with delta (0, 0)
Screenshot: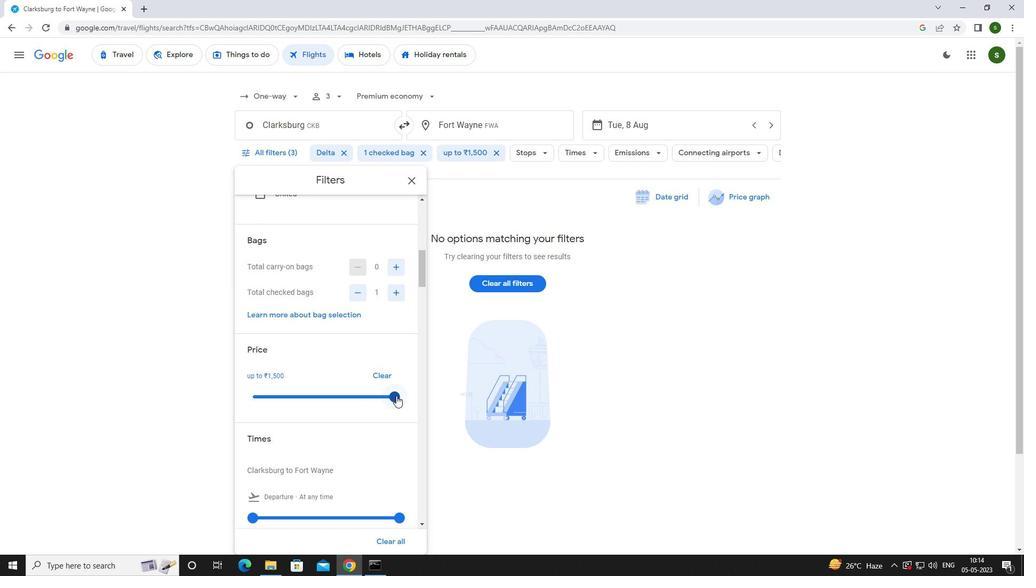 
Action: Mouse moved to (251, 464)
Screenshot: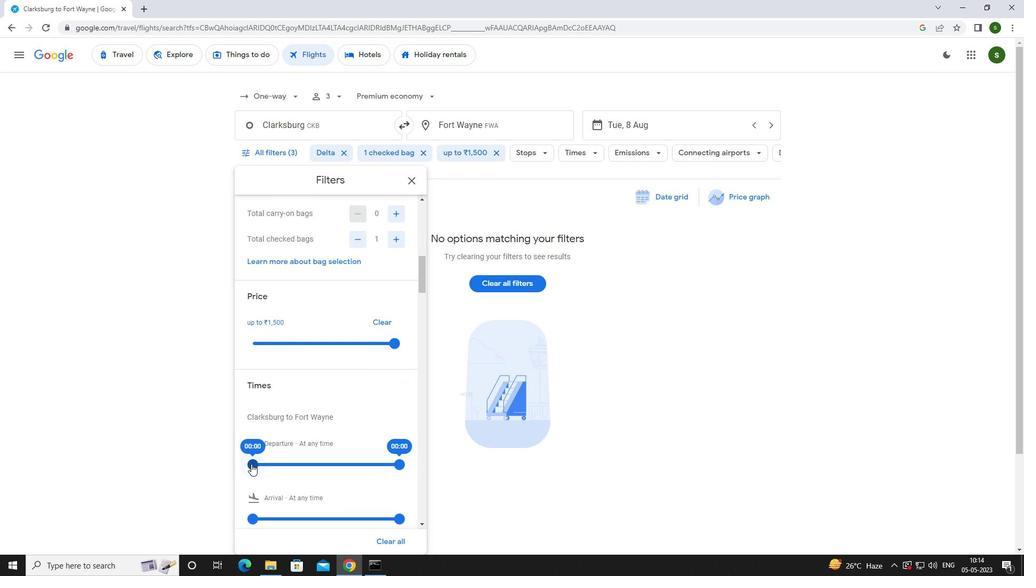 
Action: Mouse pressed left at (251, 464)
Screenshot: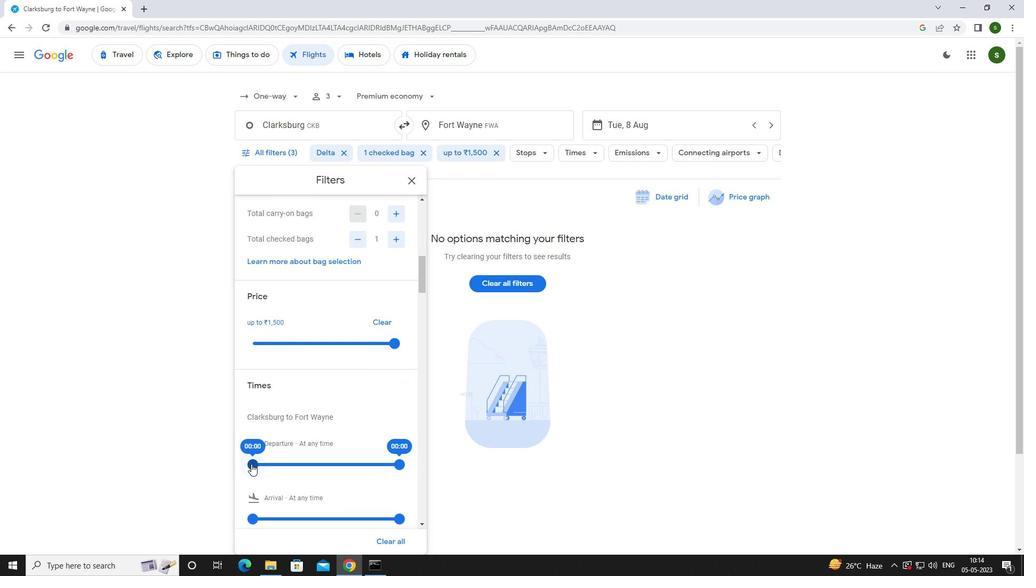 
Action: Mouse moved to (358, 456)
Screenshot: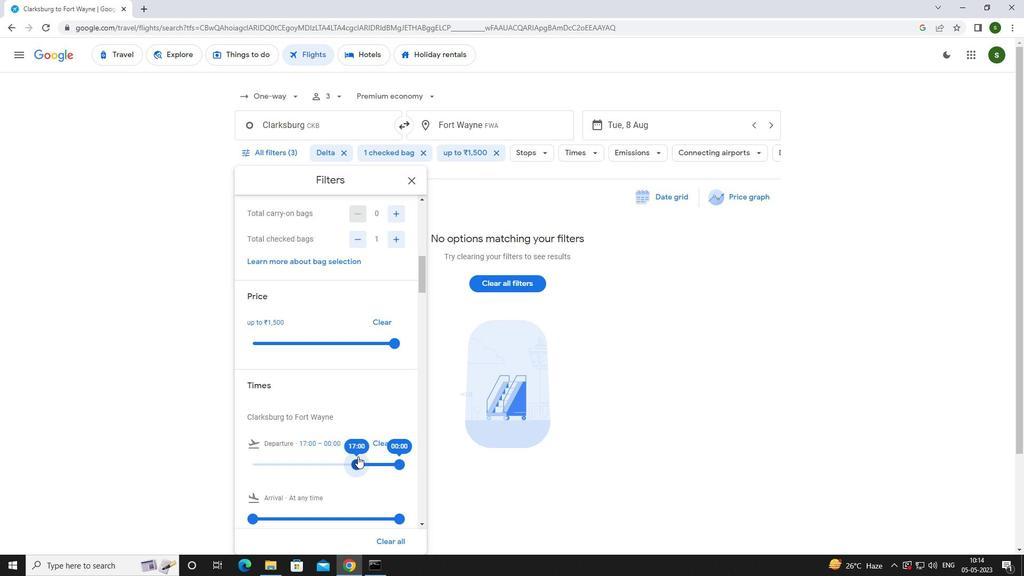 
Action: Mouse pressed left at (358, 456)
Screenshot: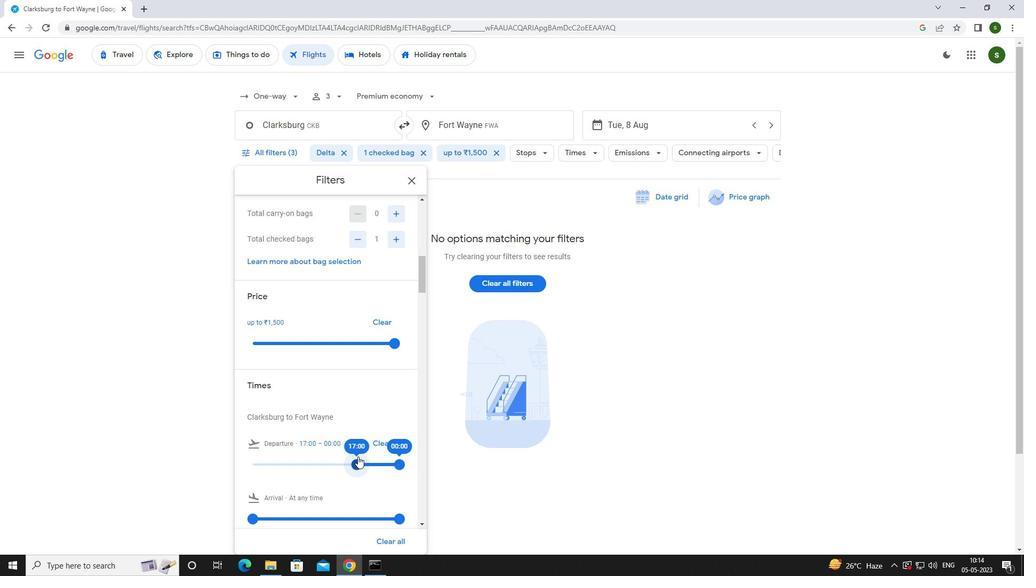 
Action: Mouse pressed left at (358, 456)
Screenshot: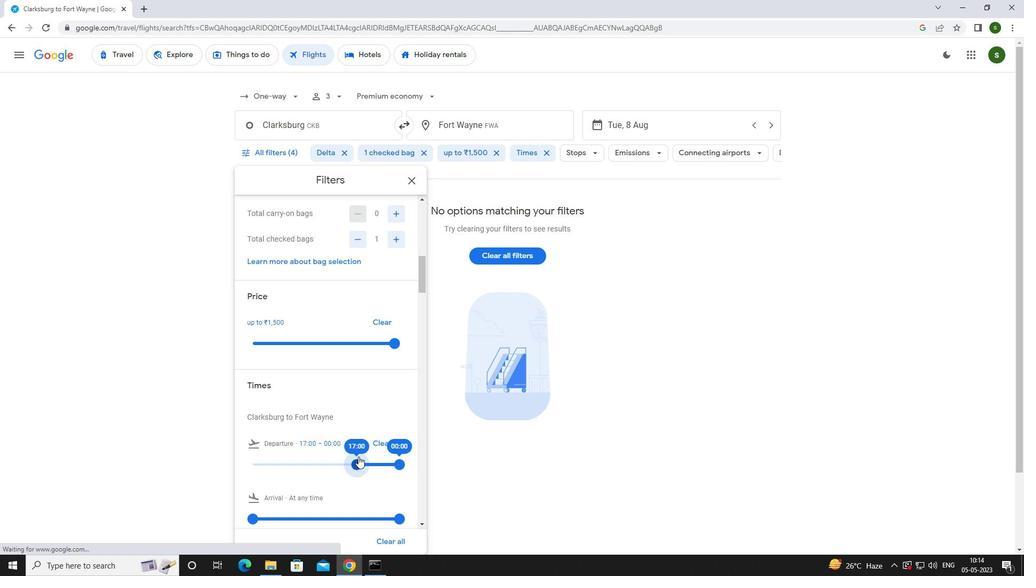 
Action: Mouse moved to (554, 403)
Screenshot: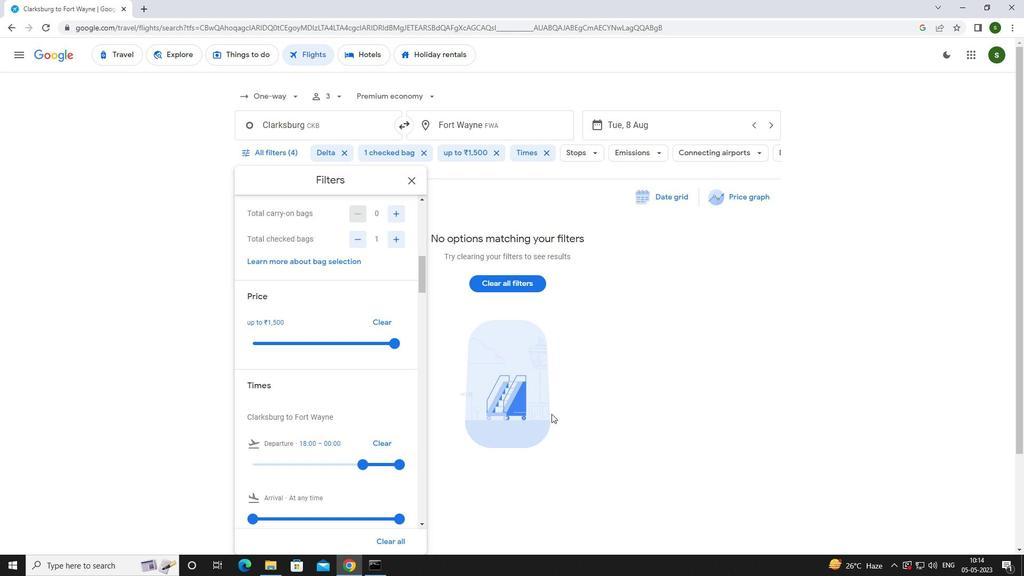 
Action: Mouse pressed left at (554, 403)
Screenshot: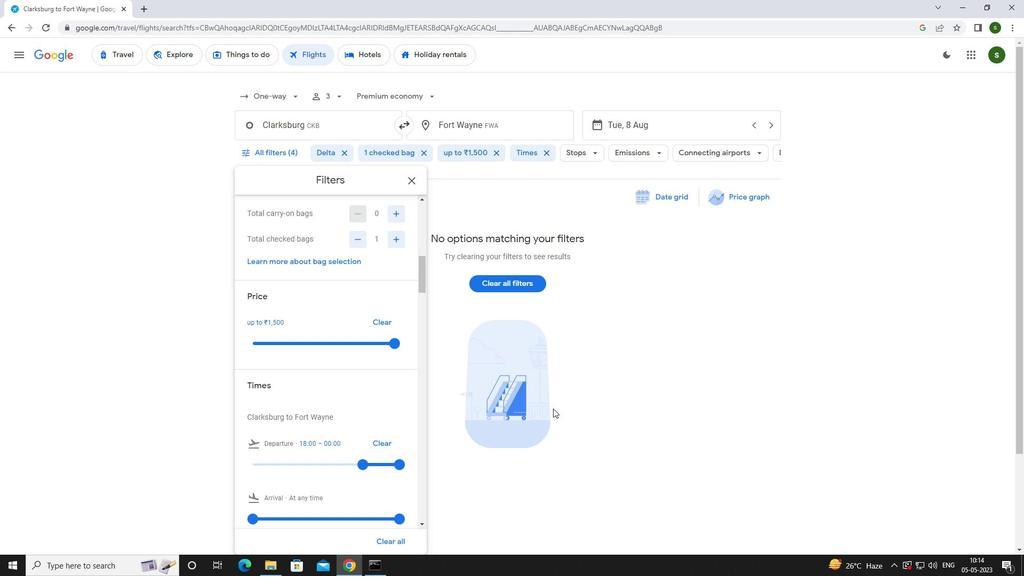 
Action: Mouse moved to (555, 403)
Screenshot: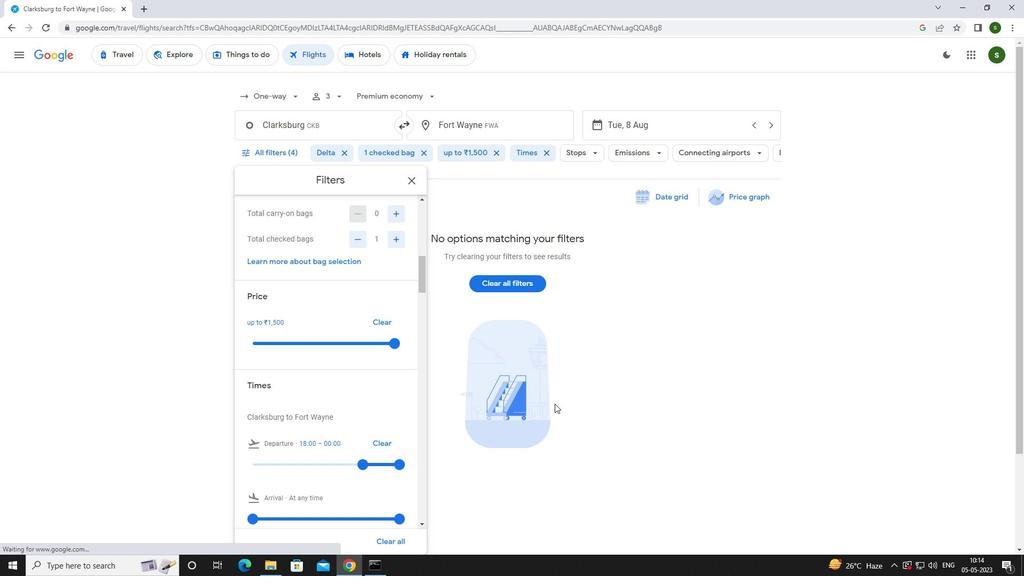 
